 Task: Find connections with filter location Luton with filter topic #family with filter profile language French with filter current company Social Beat with filter school Apeejay School with filter industry Meat Products Manufacturing with filter service category Management Consulting with filter keywords title Server
Action: Mouse moved to (589, 87)
Screenshot: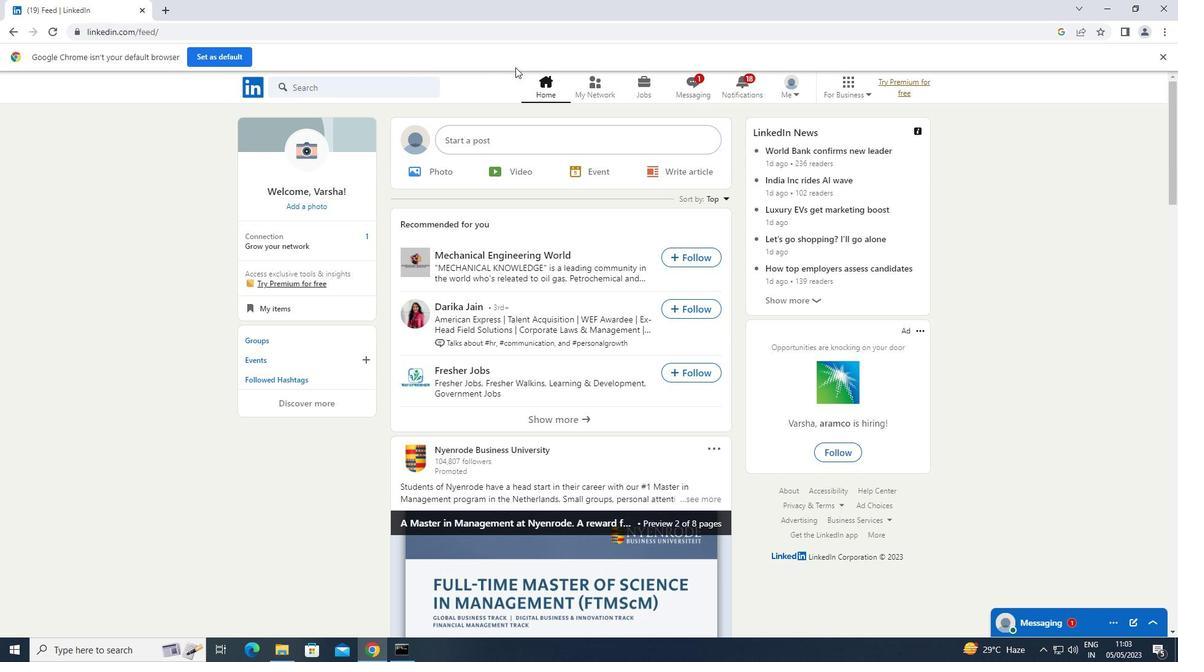 
Action: Mouse pressed left at (589, 87)
Screenshot: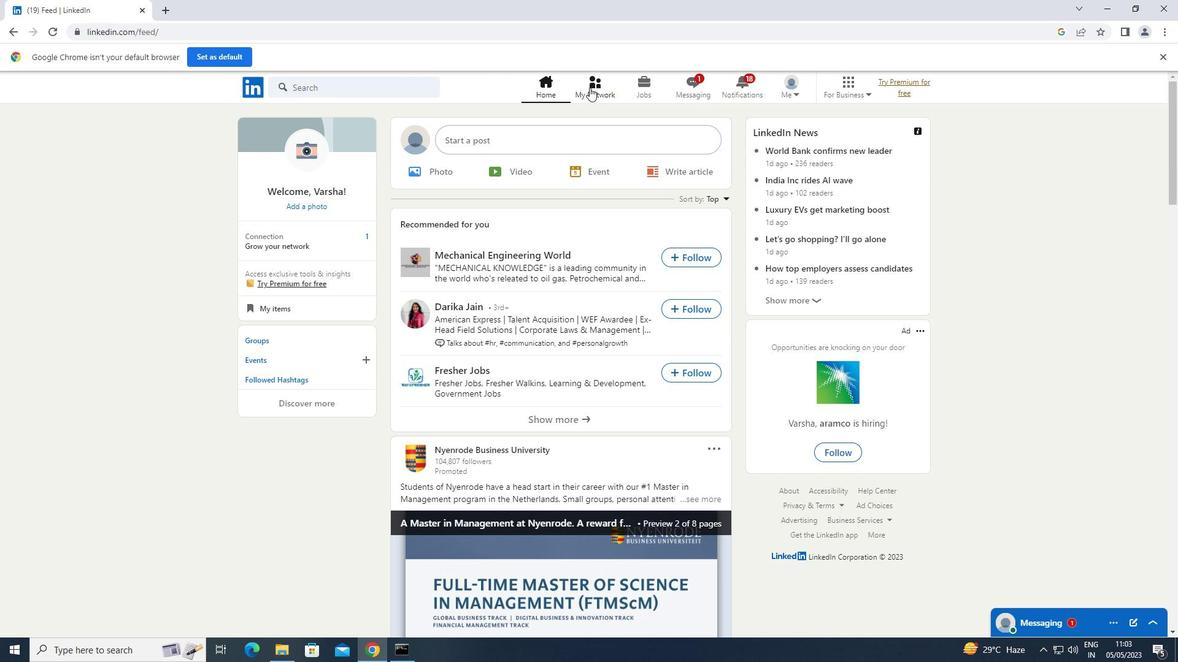 
Action: Mouse moved to (322, 152)
Screenshot: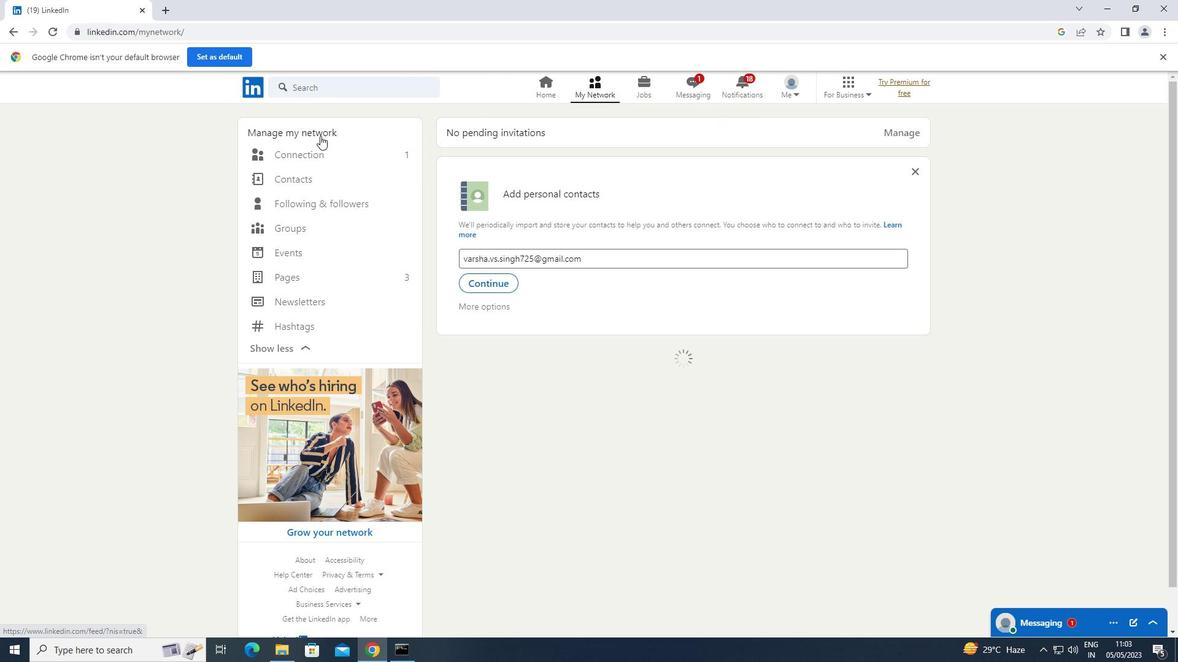 
Action: Mouse pressed left at (322, 152)
Screenshot: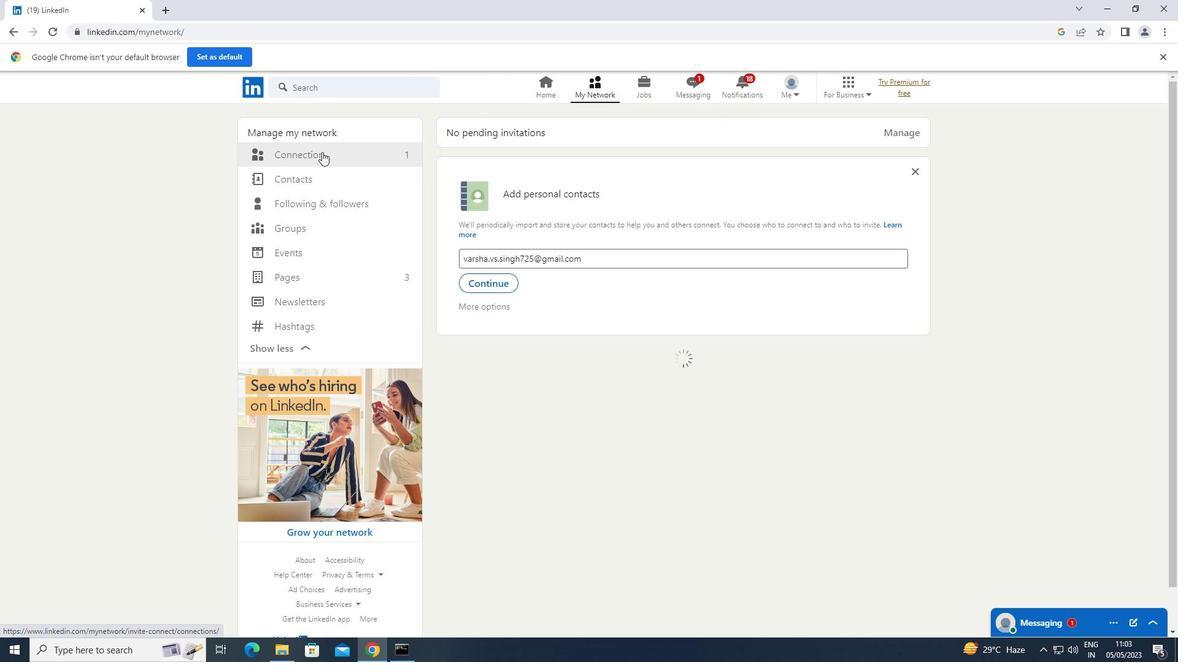 
Action: Mouse moved to (657, 152)
Screenshot: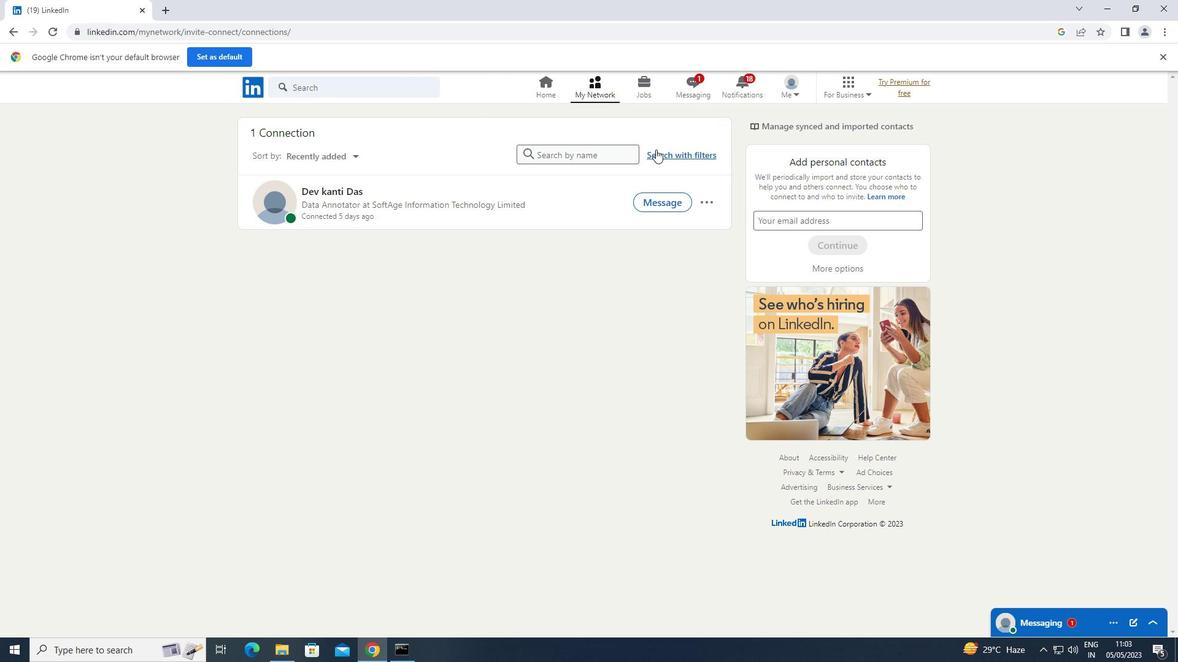 
Action: Mouse pressed left at (657, 152)
Screenshot: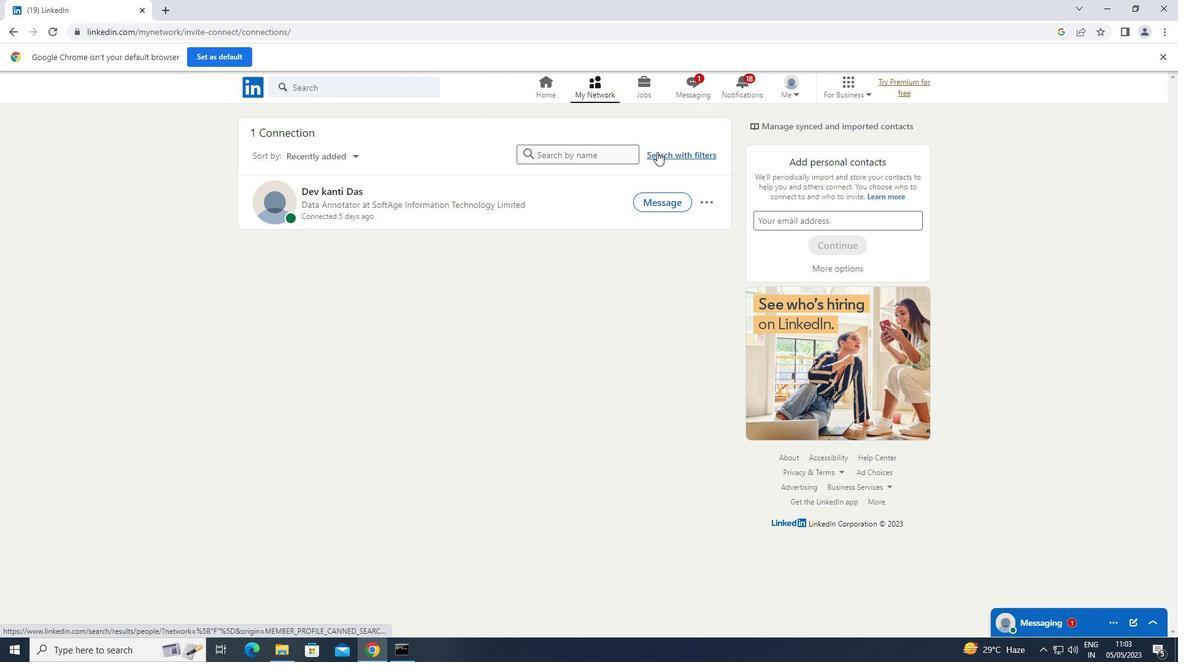 
Action: Mouse moved to (631, 122)
Screenshot: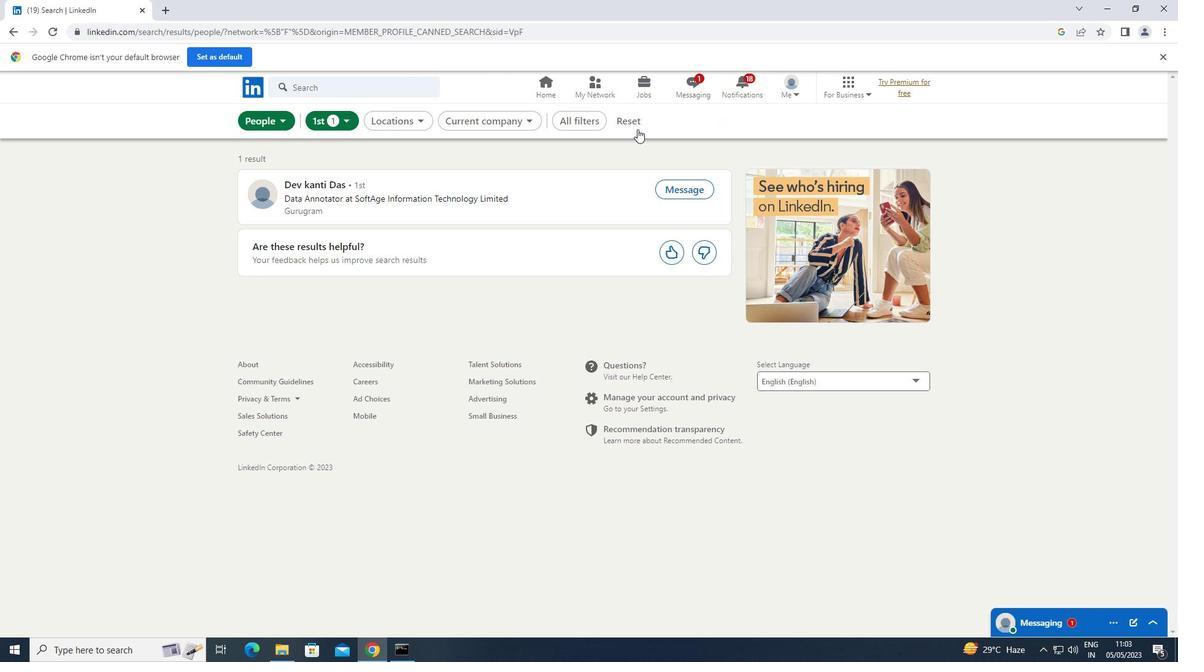 
Action: Mouse pressed left at (631, 122)
Screenshot: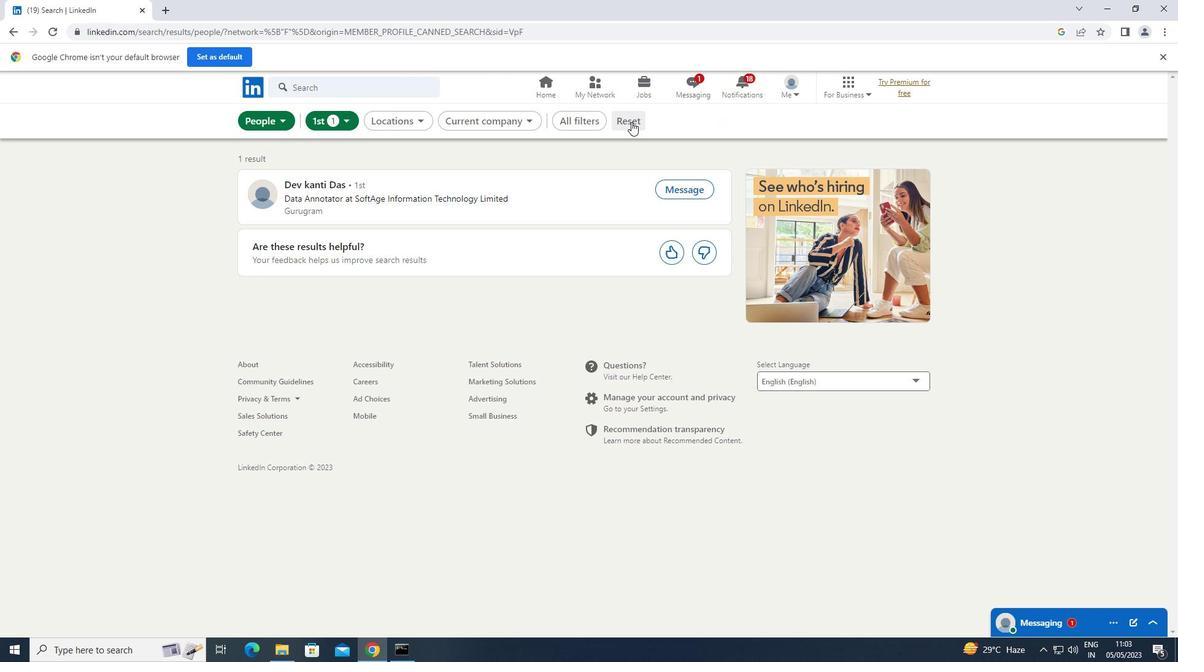 
Action: Mouse moved to (619, 124)
Screenshot: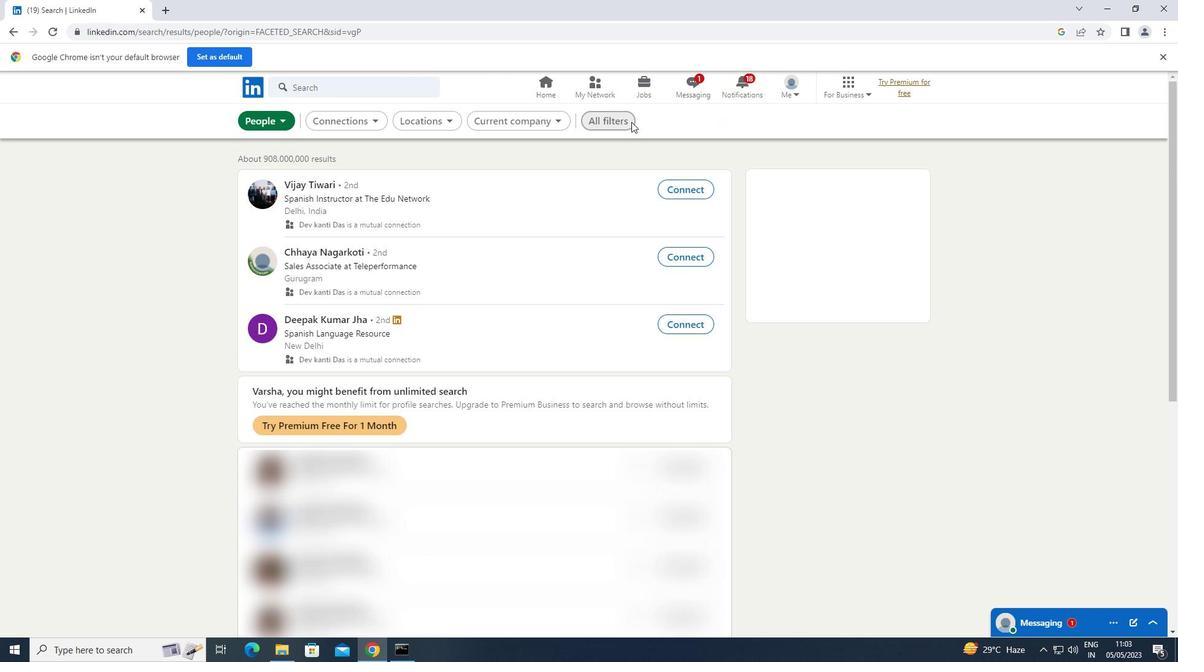 
Action: Mouse pressed left at (619, 124)
Screenshot: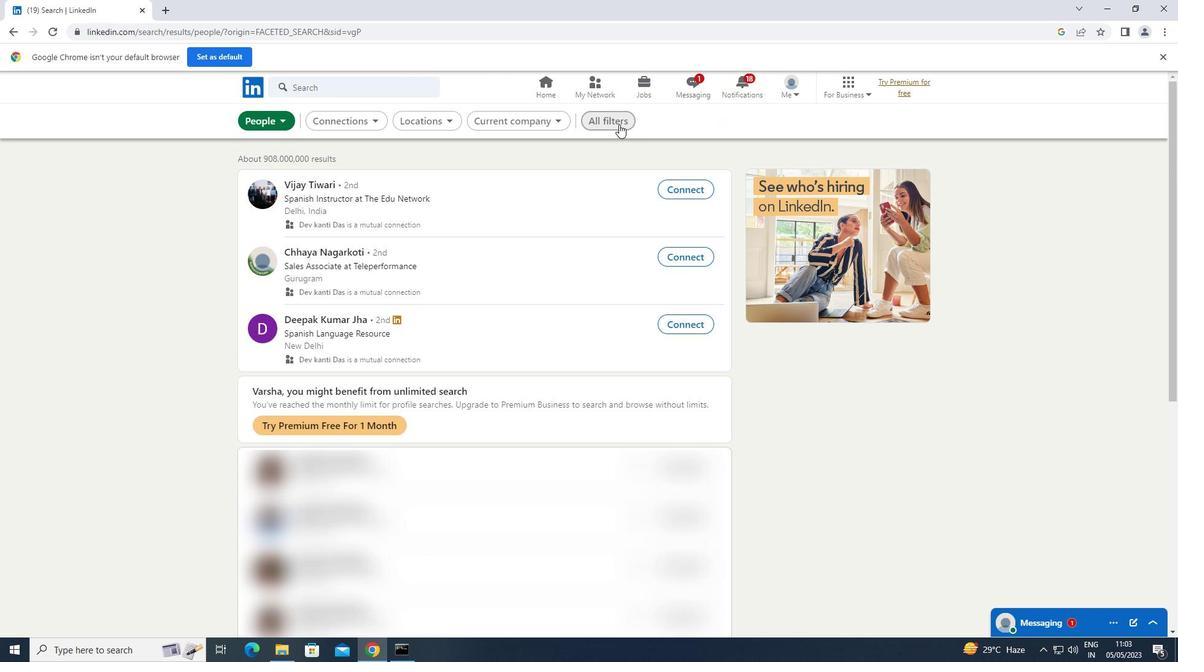 
Action: Mouse moved to (1012, 255)
Screenshot: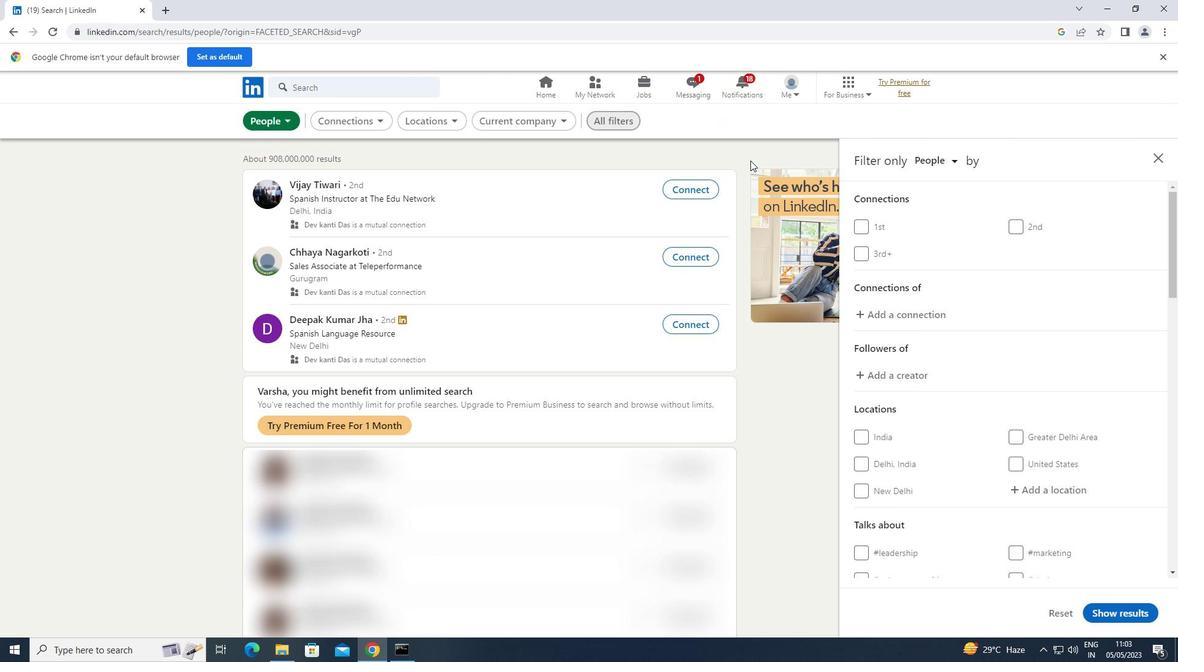 
Action: Mouse scrolled (1012, 255) with delta (0, 0)
Screenshot: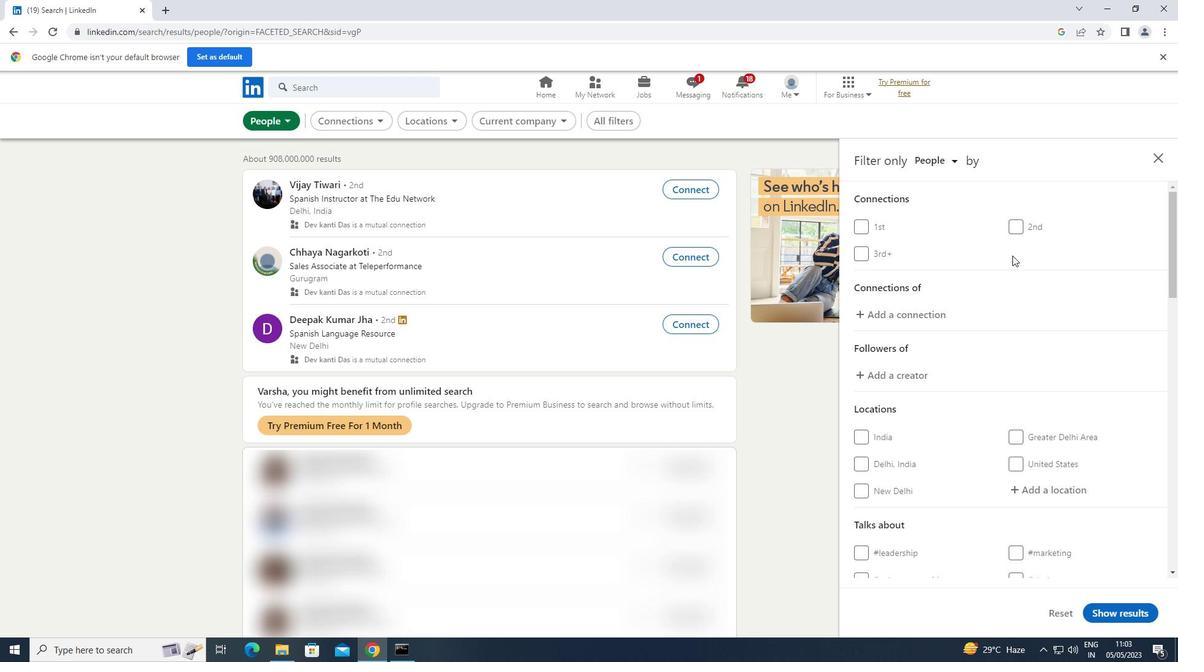 
Action: Mouse scrolled (1012, 255) with delta (0, 0)
Screenshot: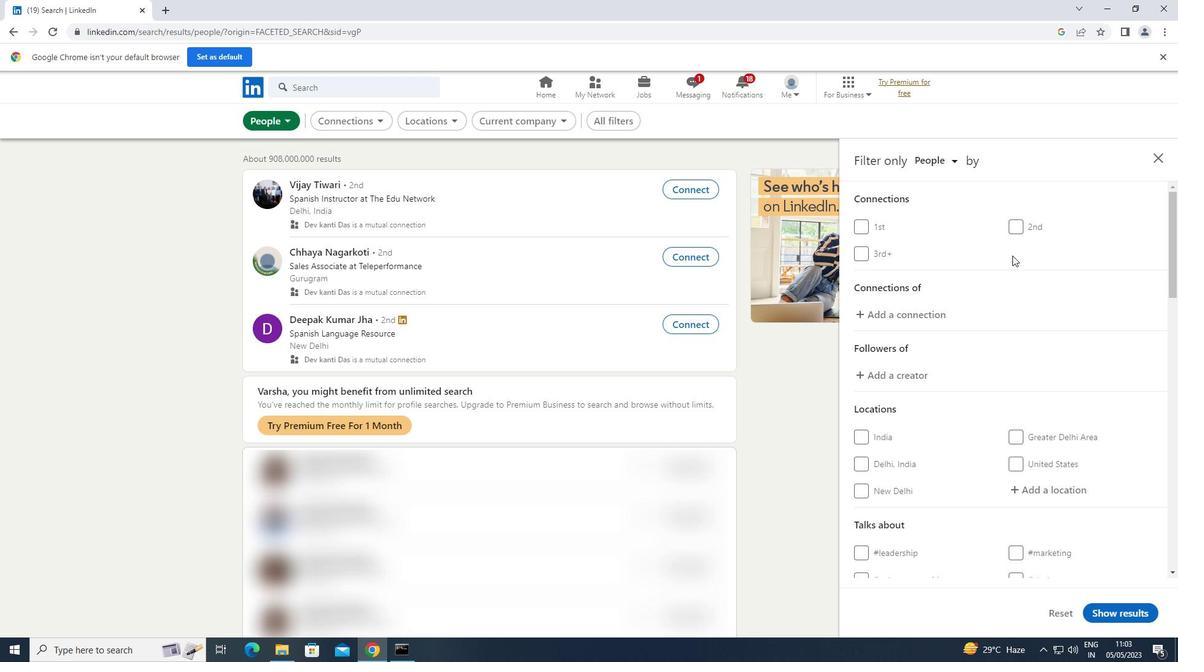
Action: Mouse moved to (1036, 365)
Screenshot: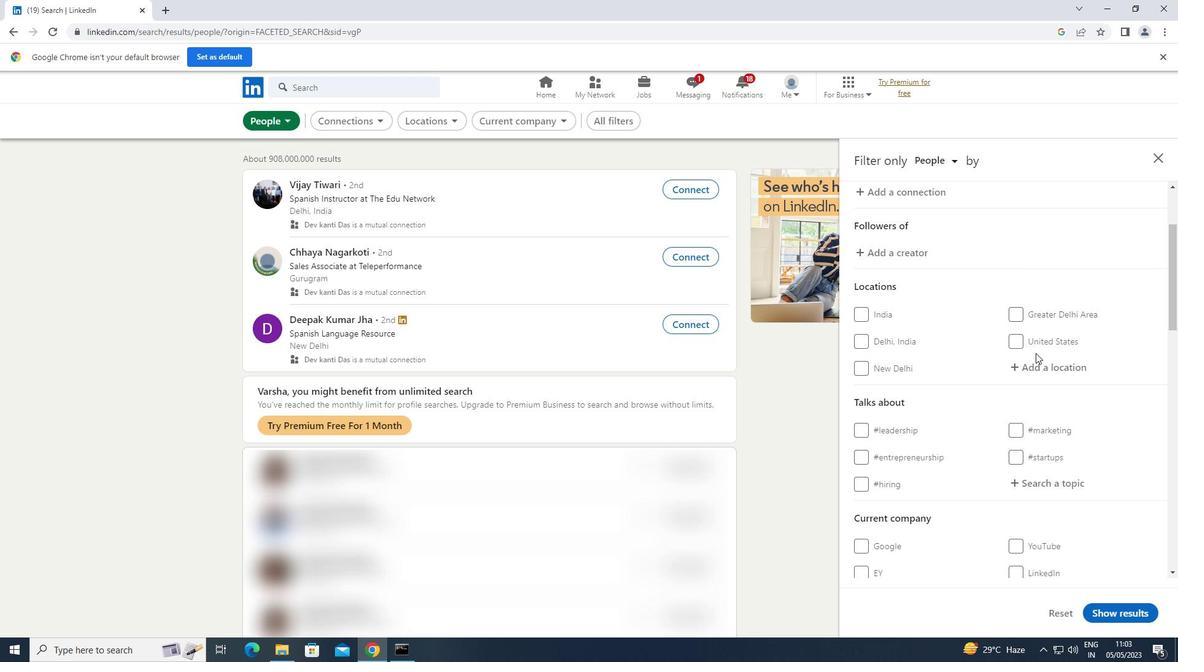 
Action: Mouse pressed left at (1036, 365)
Screenshot: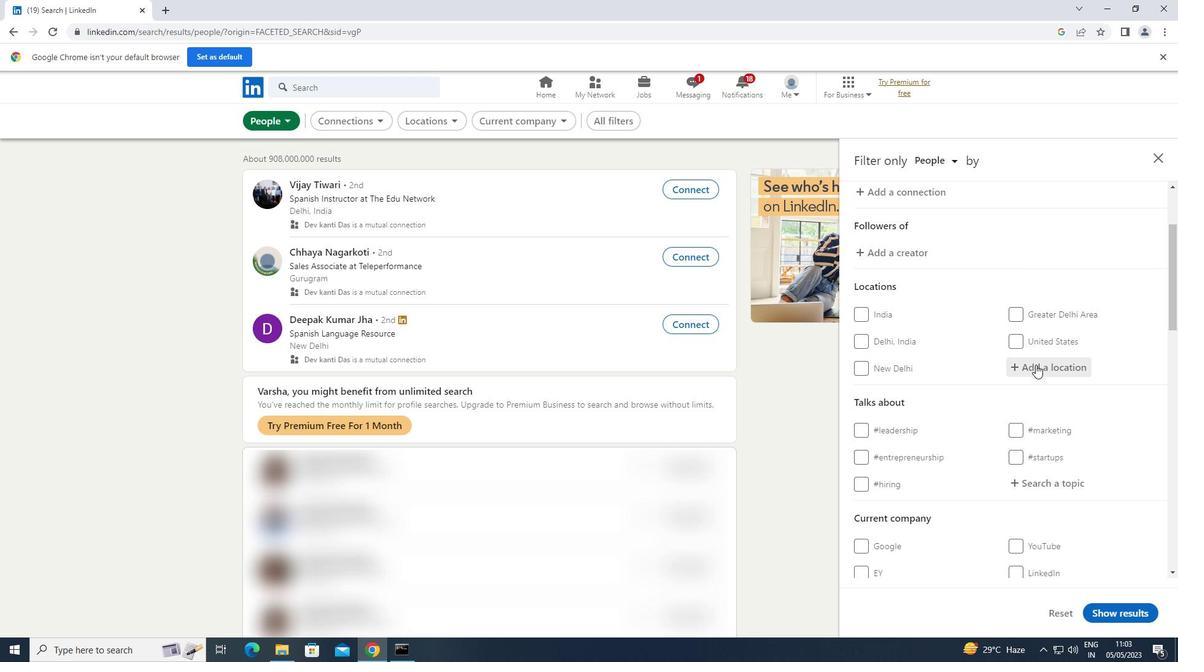 
Action: Key pressed <Key.shift>LUTON
Screenshot: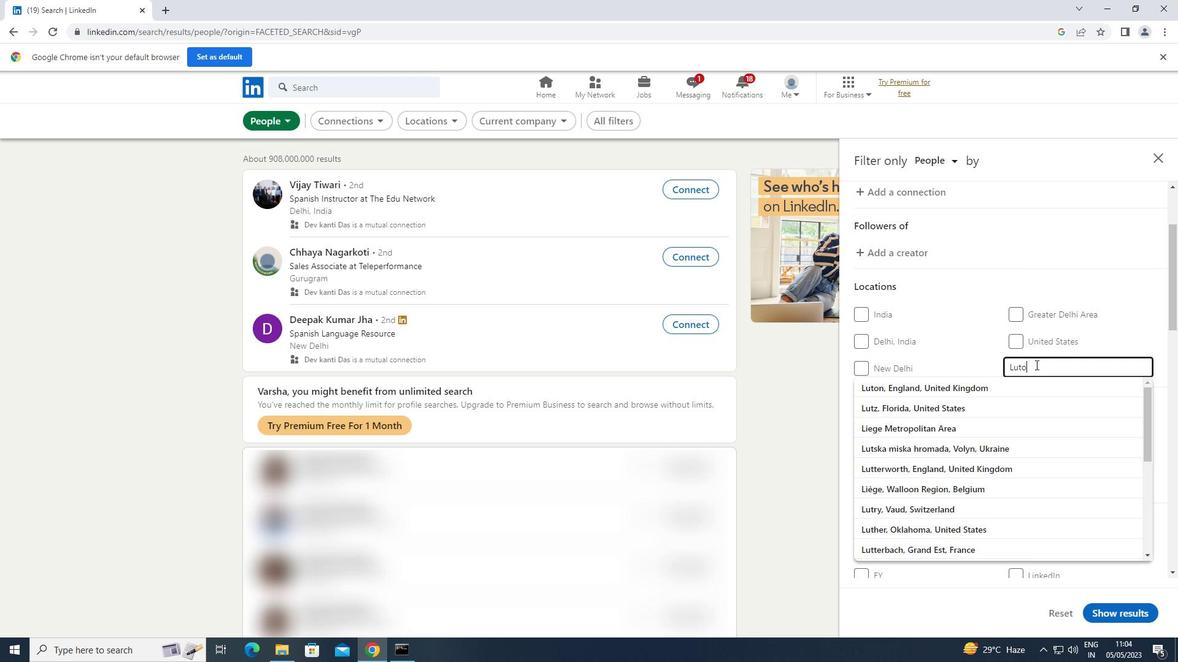 
Action: Mouse moved to (1029, 487)
Screenshot: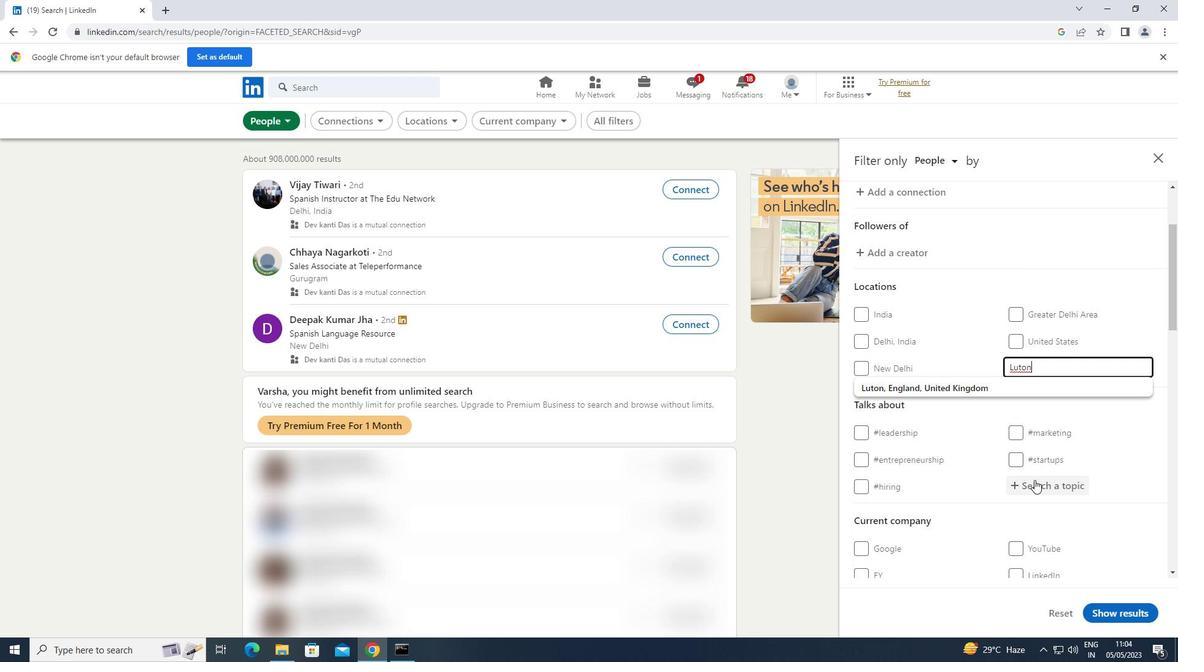 
Action: Mouse pressed left at (1029, 487)
Screenshot: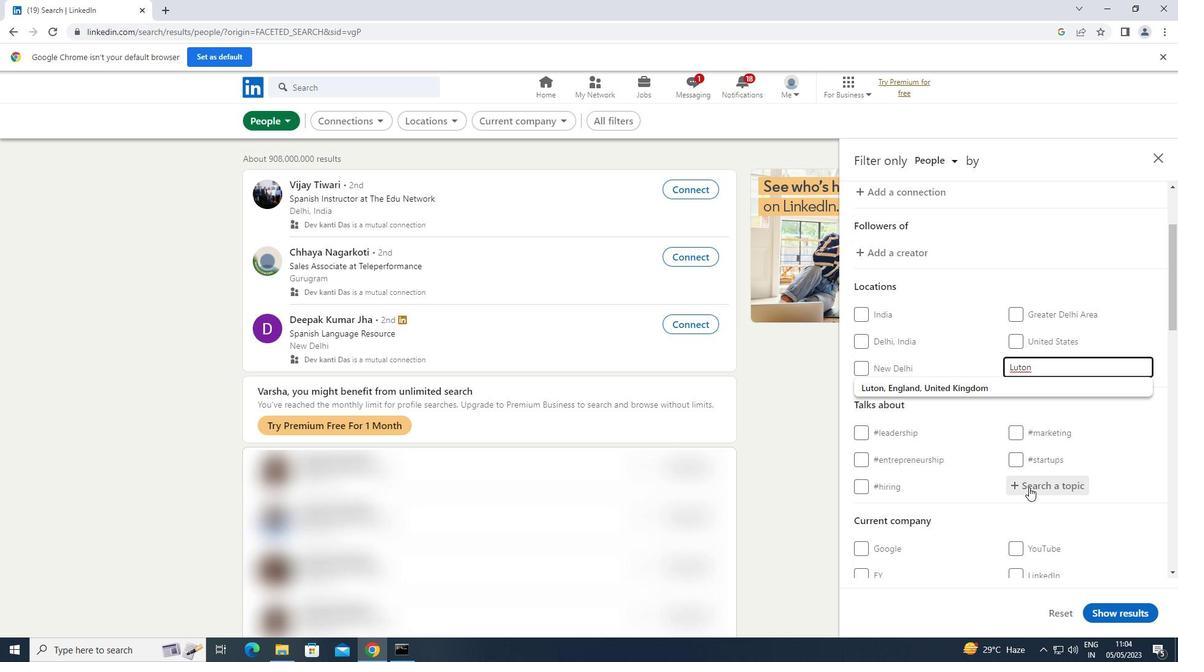 
Action: Key pressed FAMILY
Screenshot: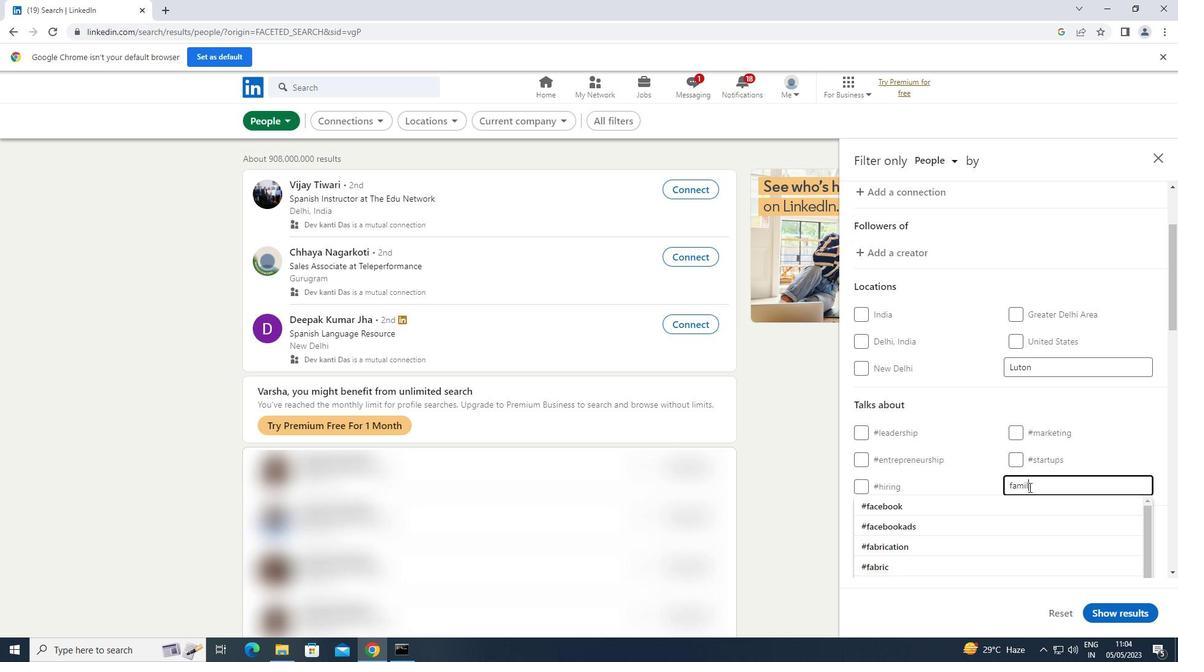 
Action: Mouse moved to (928, 503)
Screenshot: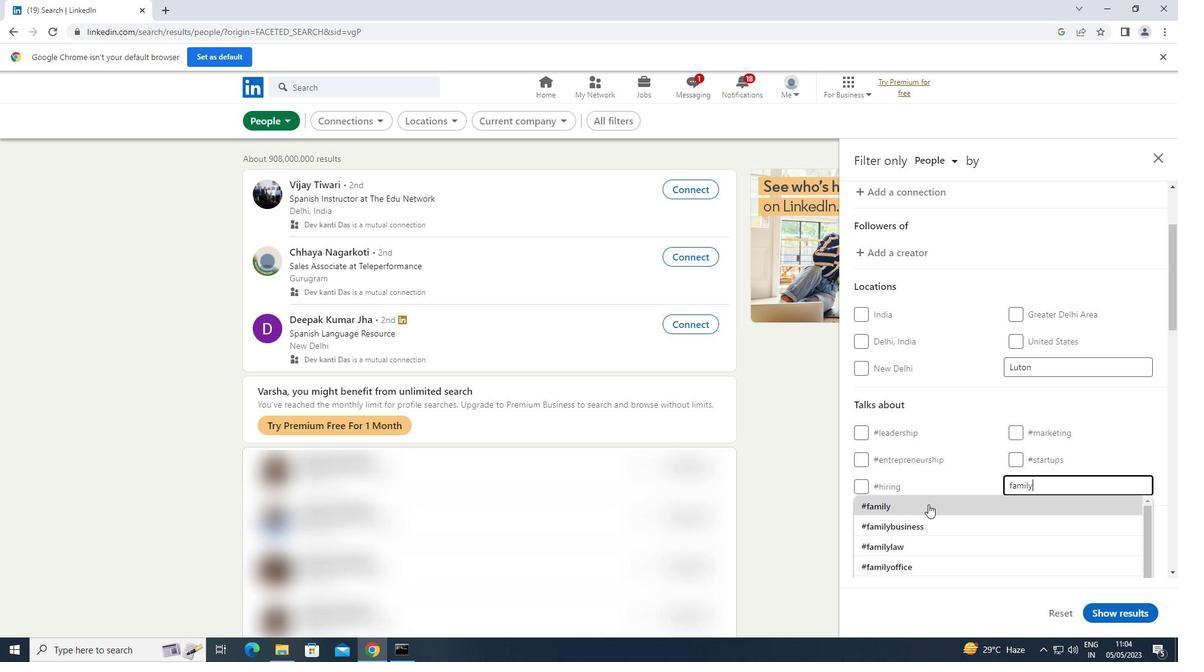 
Action: Mouse pressed left at (928, 503)
Screenshot: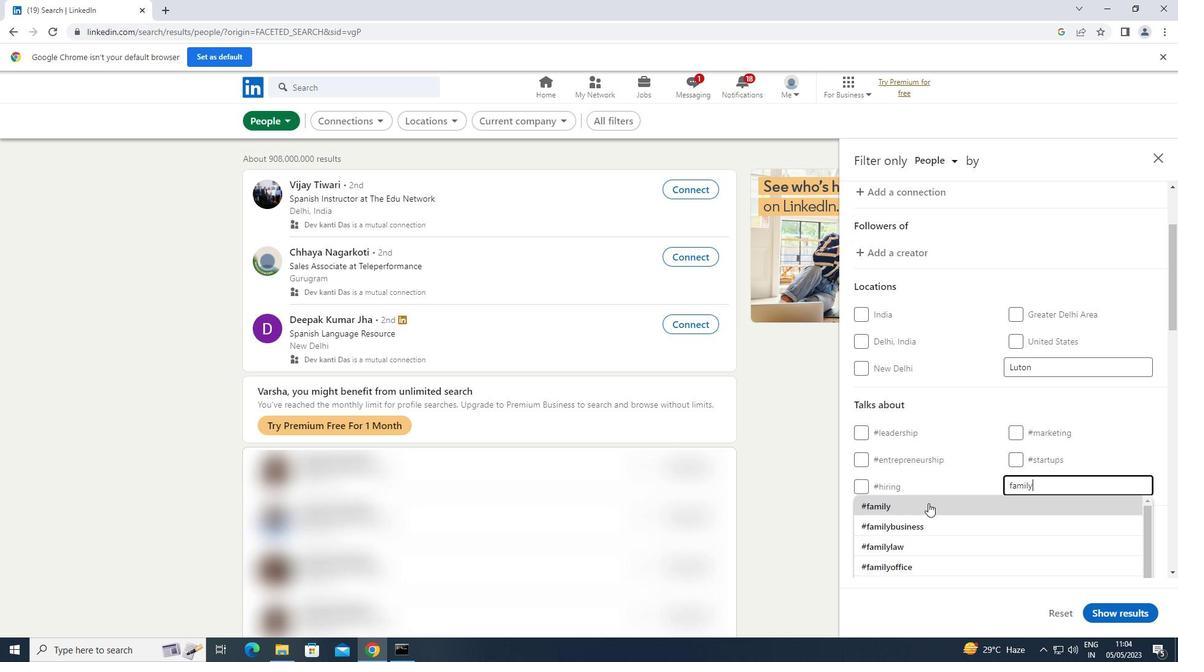
Action: Mouse moved to (931, 501)
Screenshot: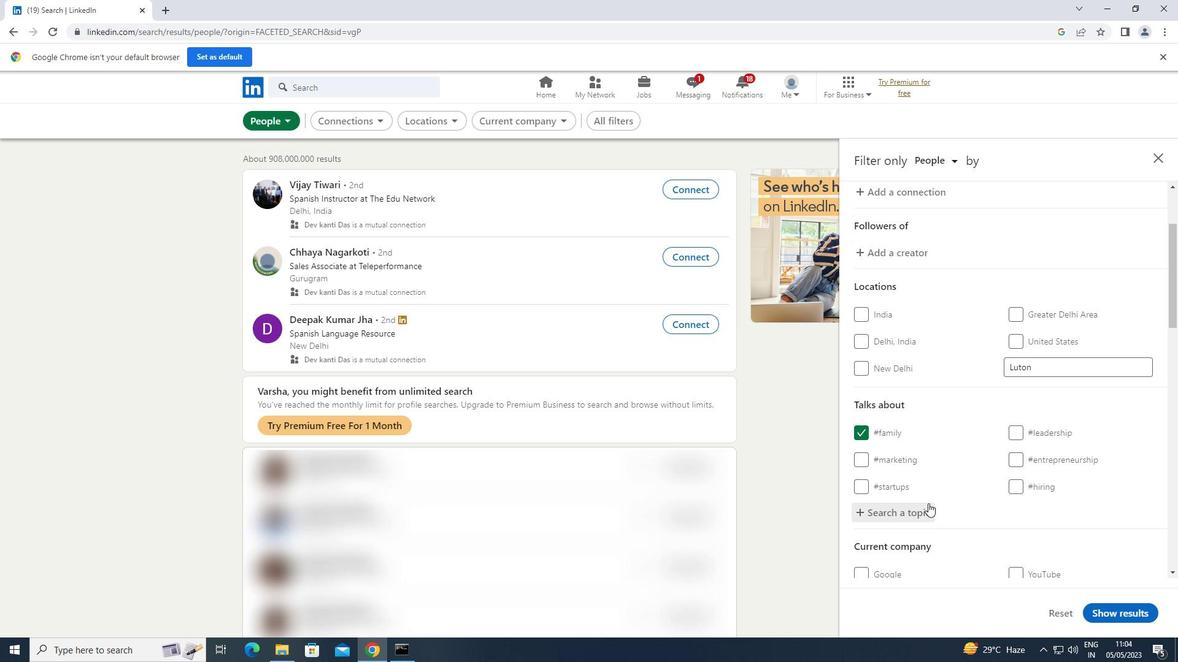 
Action: Mouse scrolled (931, 500) with delta (0, 0)
Screenshot: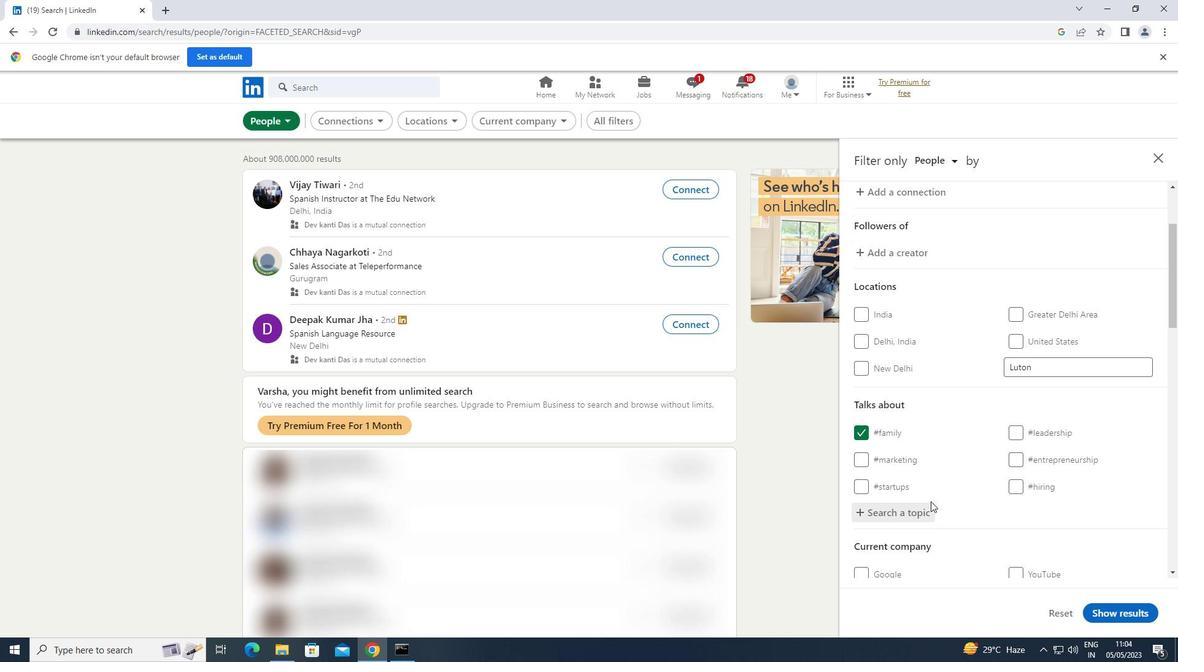 
Action: Mouse scrolled (931, 500) with delta (0, 0)
Screenshot: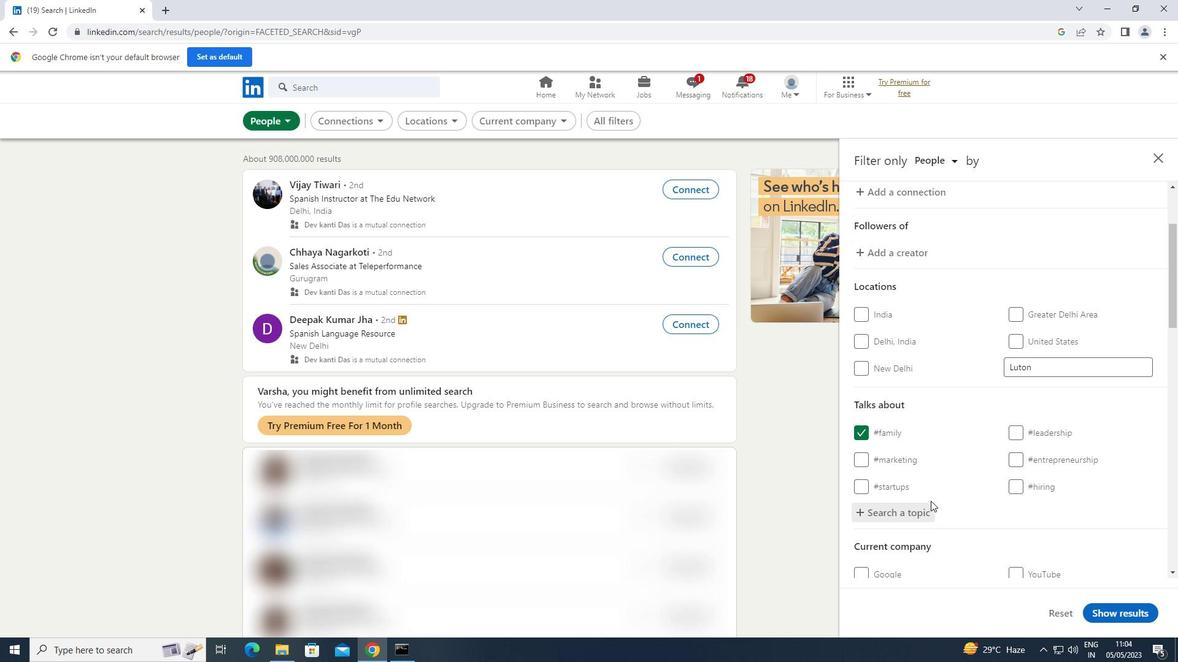 
Action: Mouse scrolled (931, 500) with delta (0, 0)
Screenshot: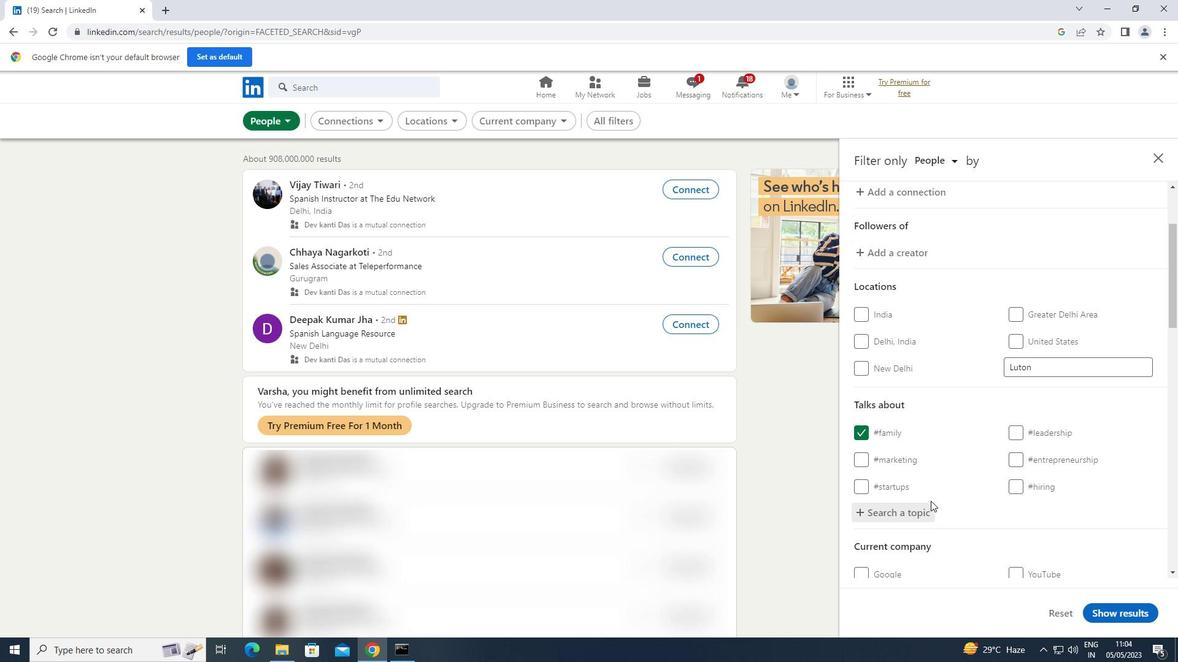 
Action: Mouse scrolled (931, 500) with delta (0, 0)
Screenshot: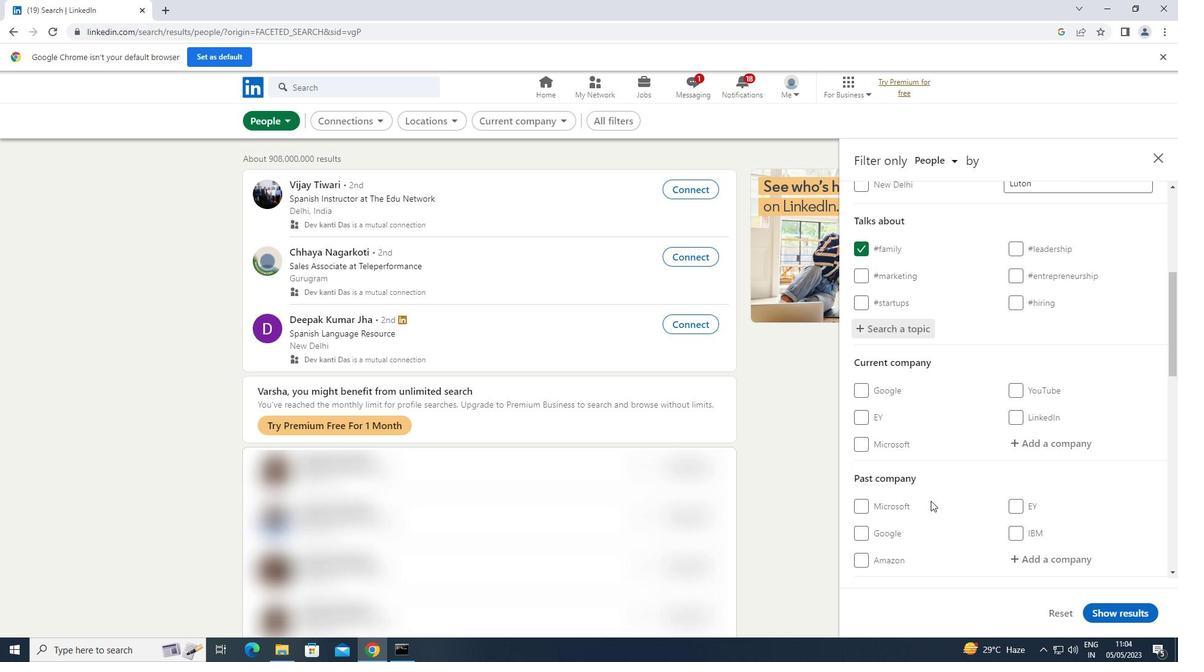 
Action: Mouse scrolled (931, 500) with delta (0, 0)
Screenshot: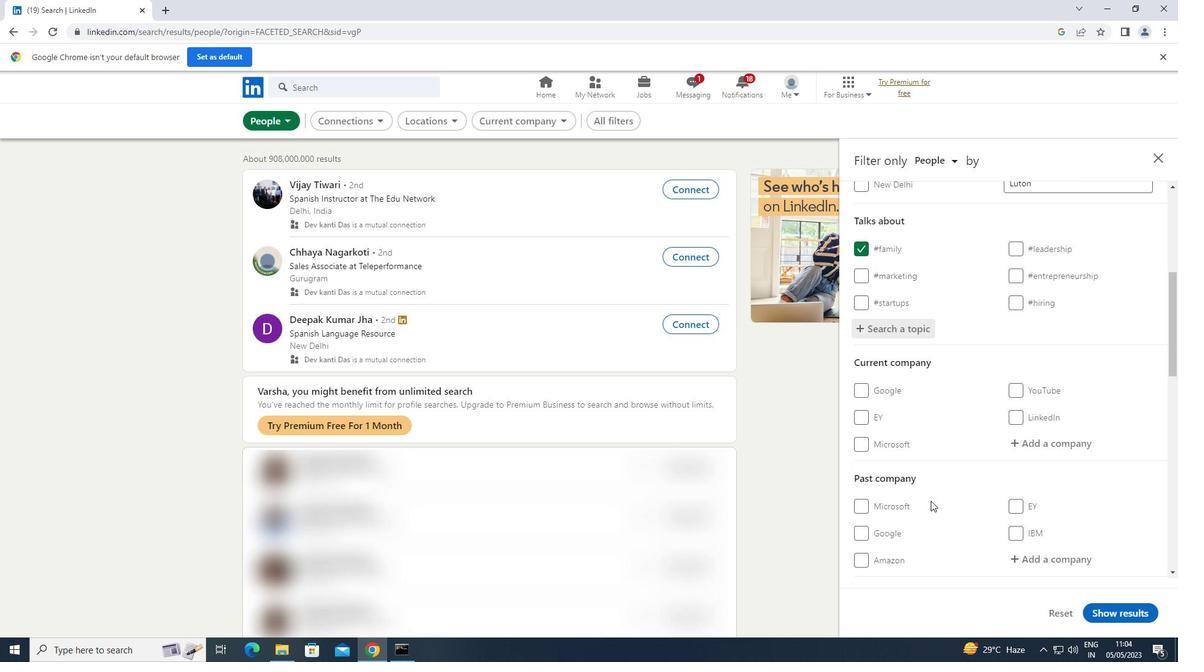 
Action: Mouse scrolled (931, 500) with delta (0, 0)
Screenshot: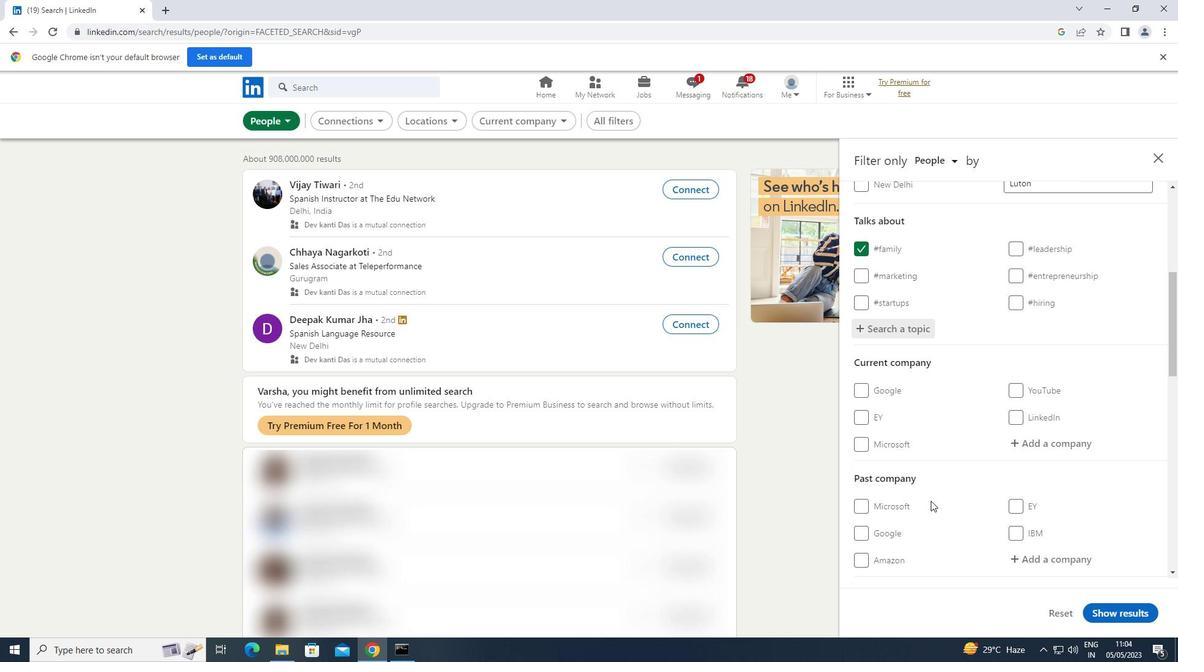 
Action: Mouse scrolled (931, 500) with delta (0, 0)
Screenshot: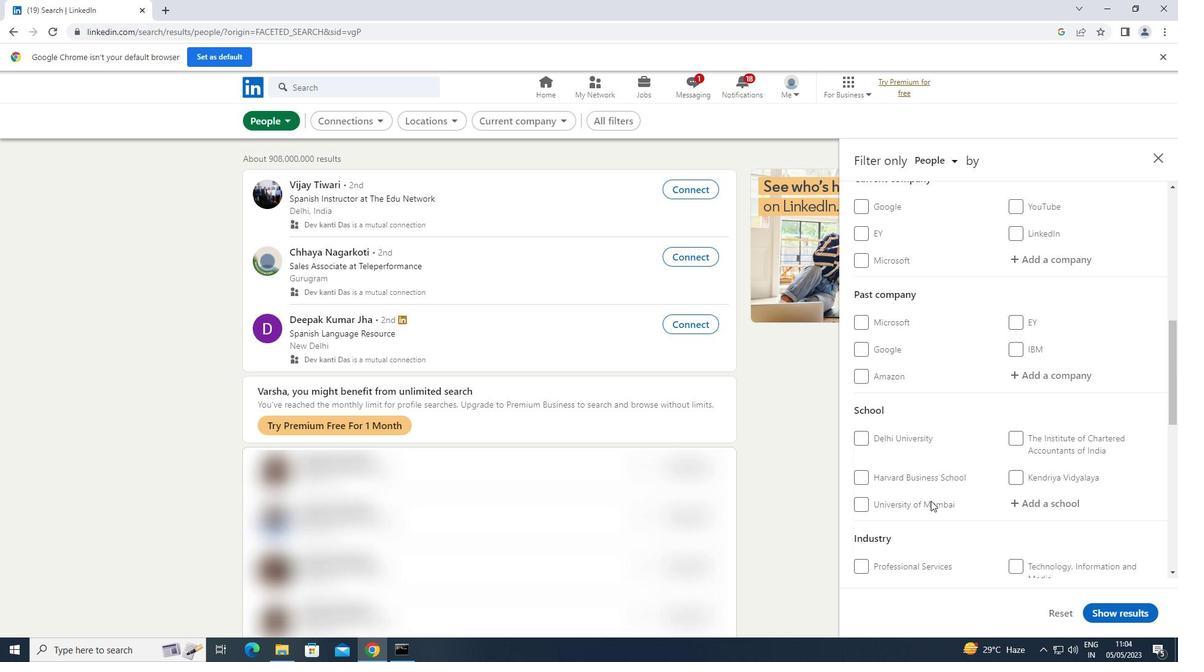
Action: Mouse scrolled (931, 500) with delta (0, 0)
Screenshot: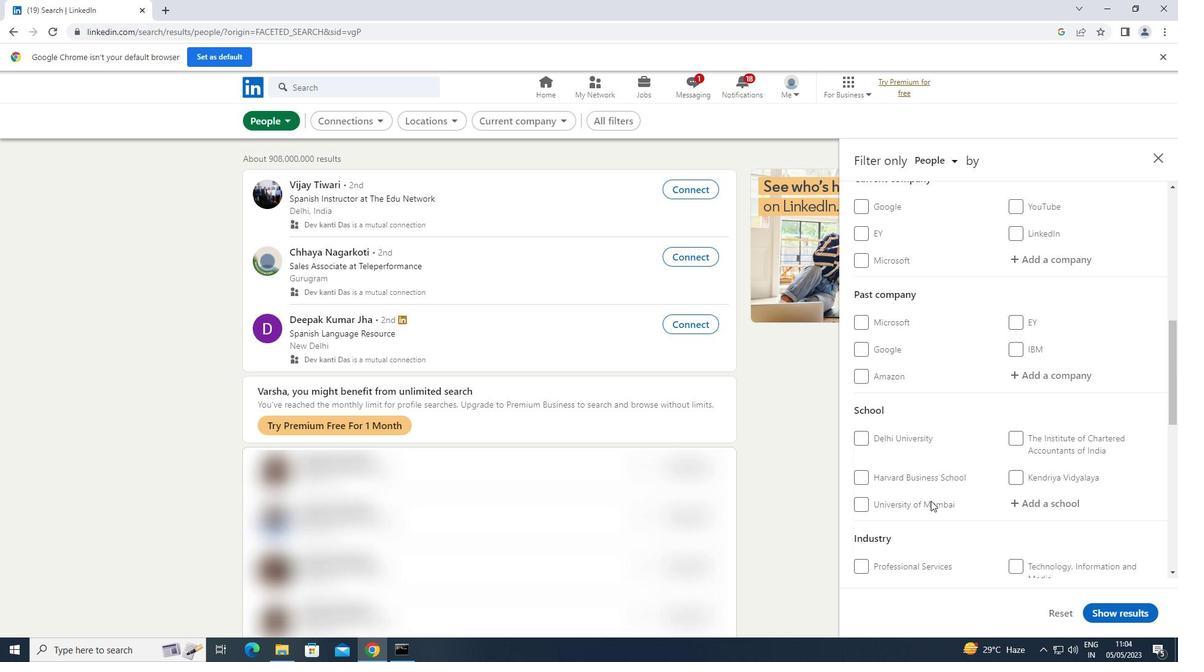 
Action: Mouse scrolled (931, 500) with delta (0, 0)
Screenshot: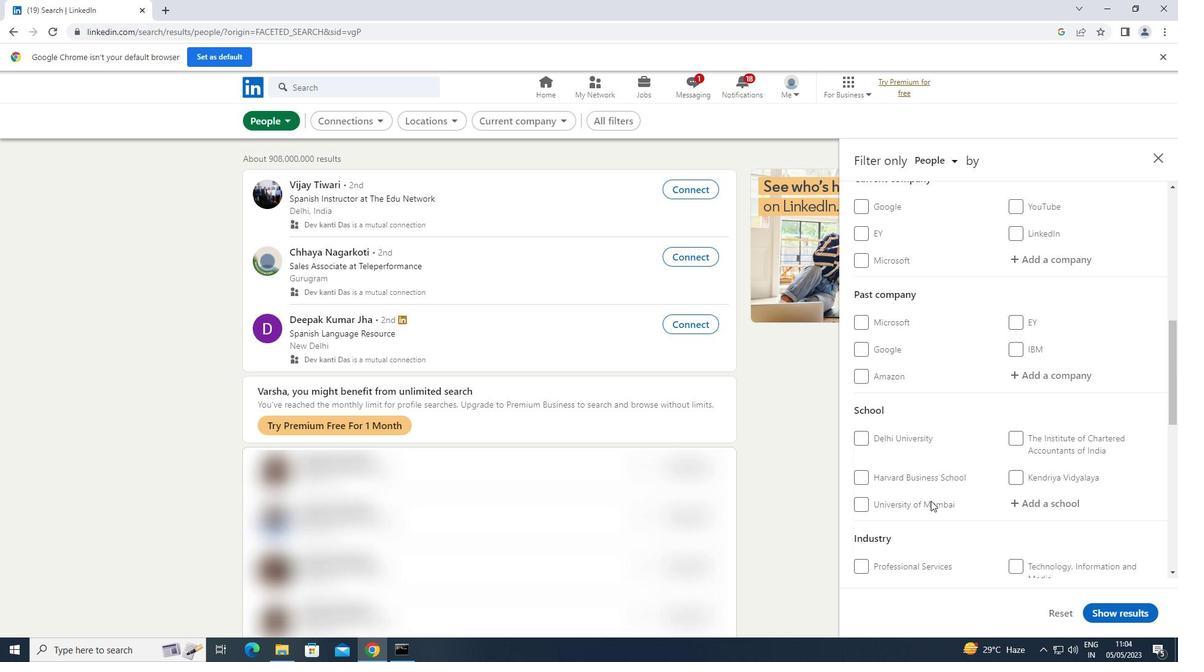 
Action: Mouse scrolled (931, 500) with delta (0, 0)
Screenshot: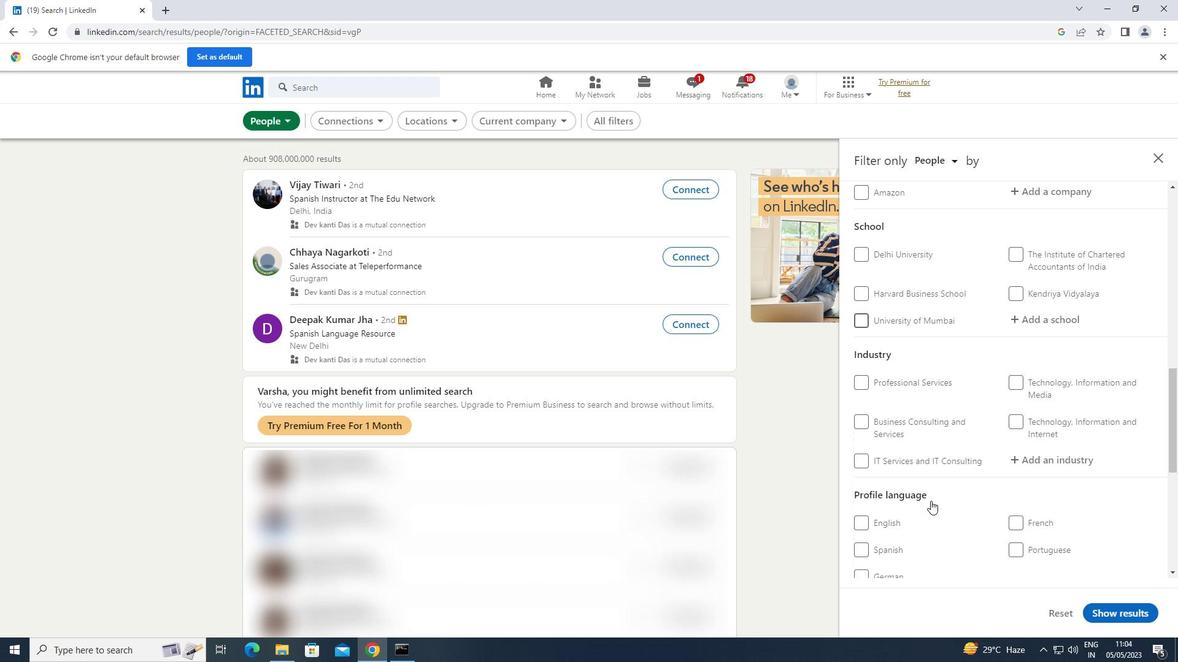 
Action: Mouse scrolled (931, 500) with delta (0, 0)
Screenshot: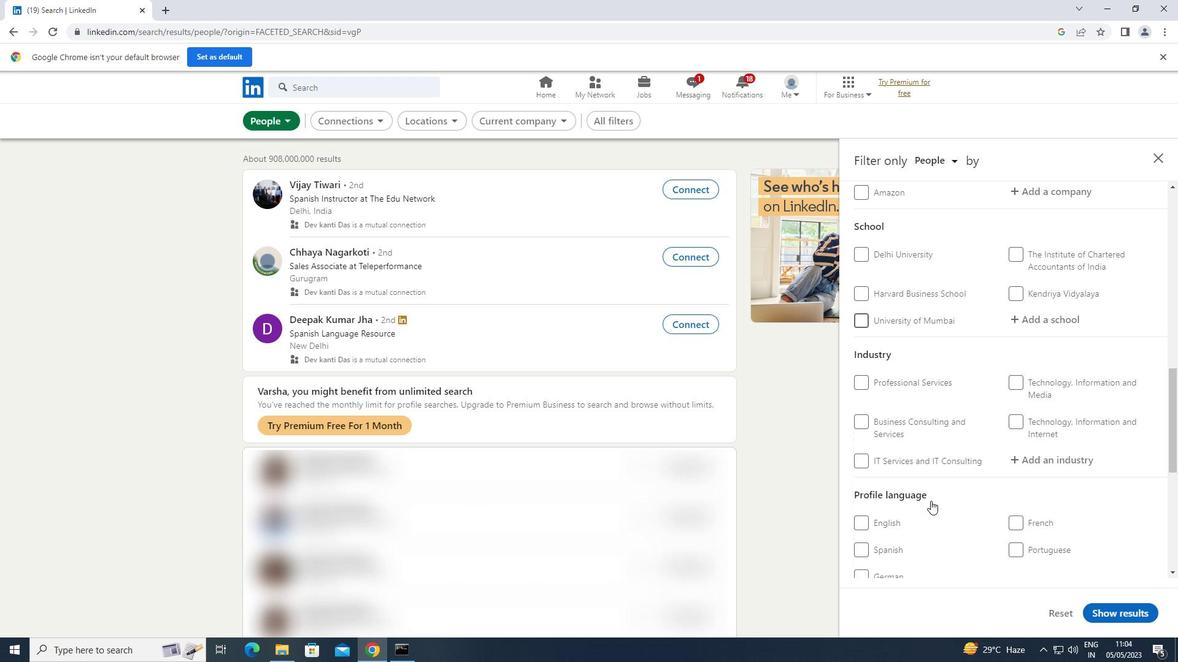 
Action: Mouse moved to (1017, 398)
Screenshot: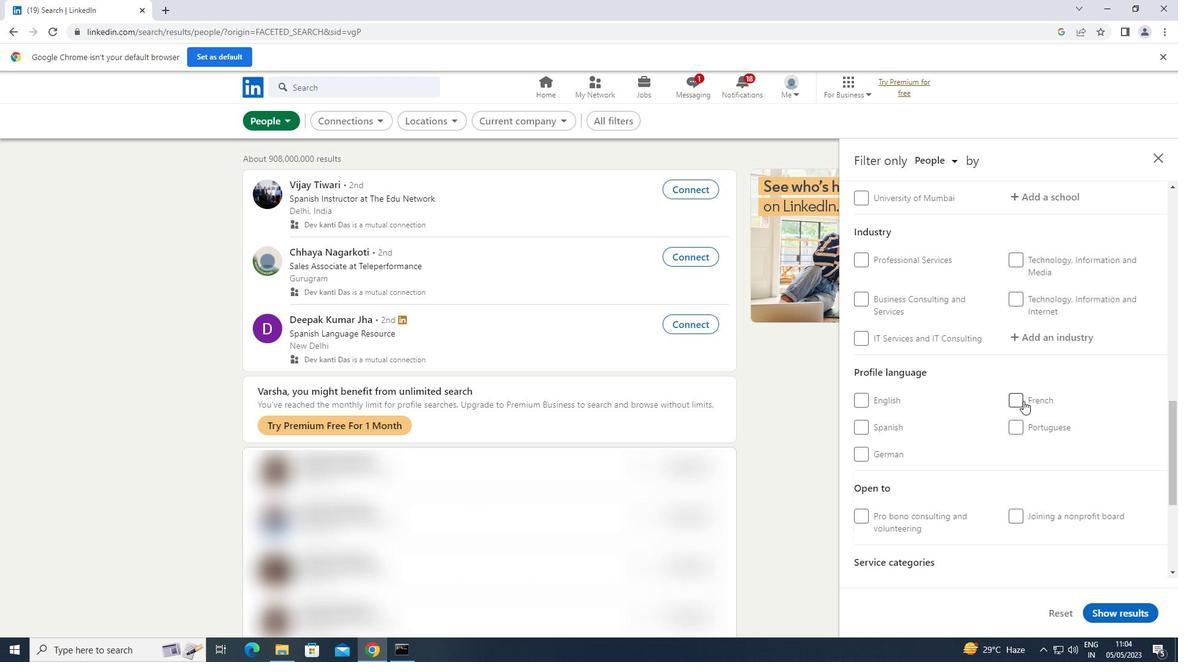 
Action: Mouse pressed left at (1017, 398)
Screenshot: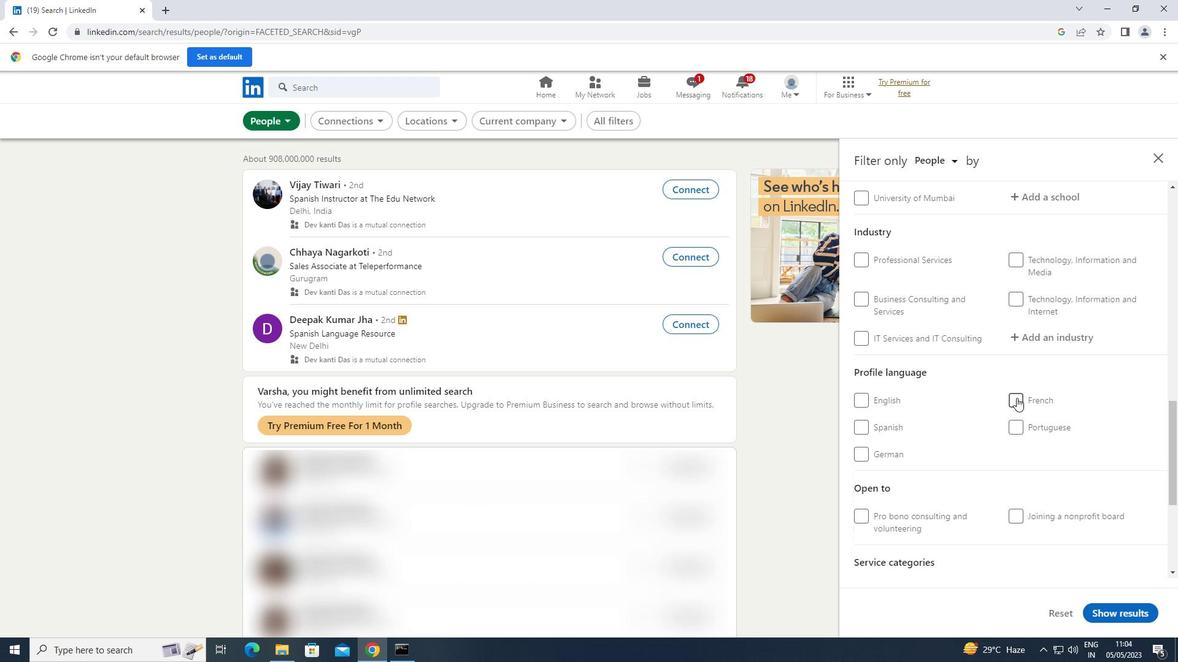 
Action: Mouse scrolled (1017, 398) with delta (0, 0)
Screenshot: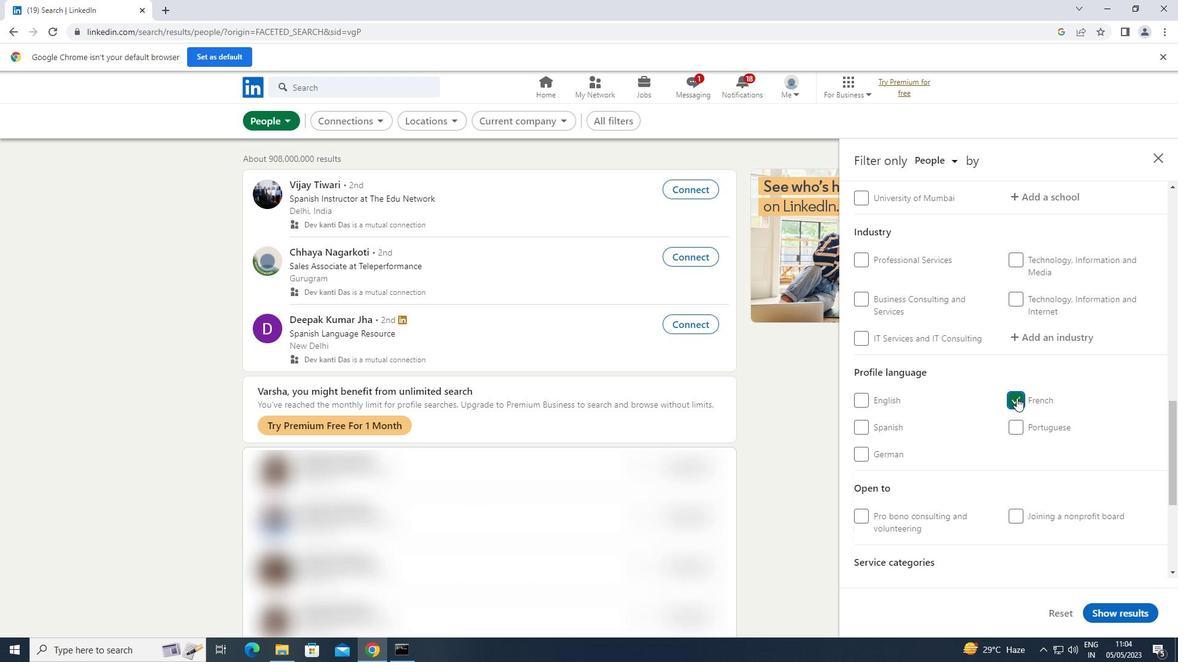 
Action: Mouse scrolled (1017, 398) with delta (0, 0)
Screenshot: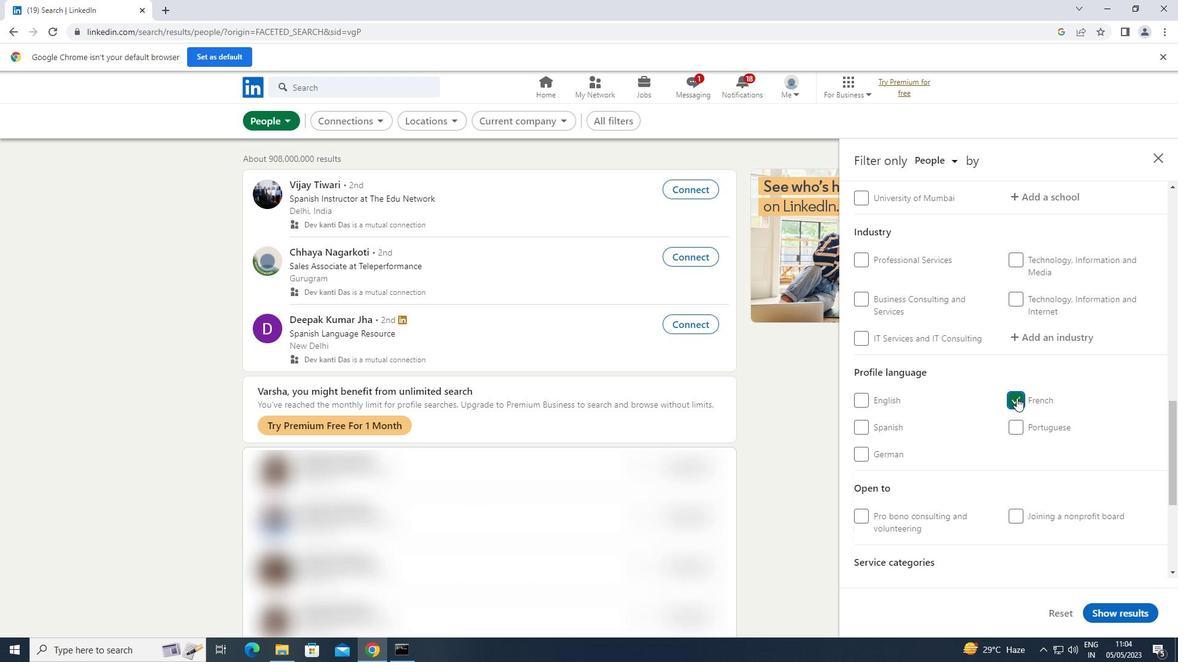 
Action: Mouse scrolled (1017, 398) with delta (0, 0)
Screenshot: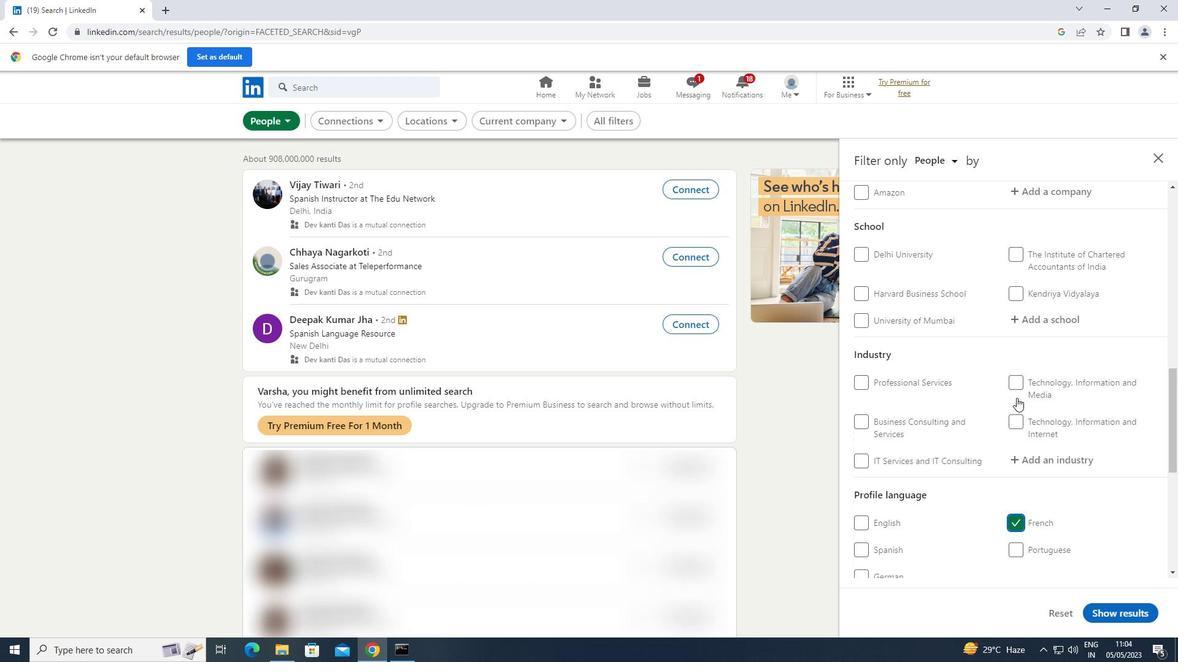 
Action: Mouse scrolled (1017, 398) with delta (0, 0)
Screenshot: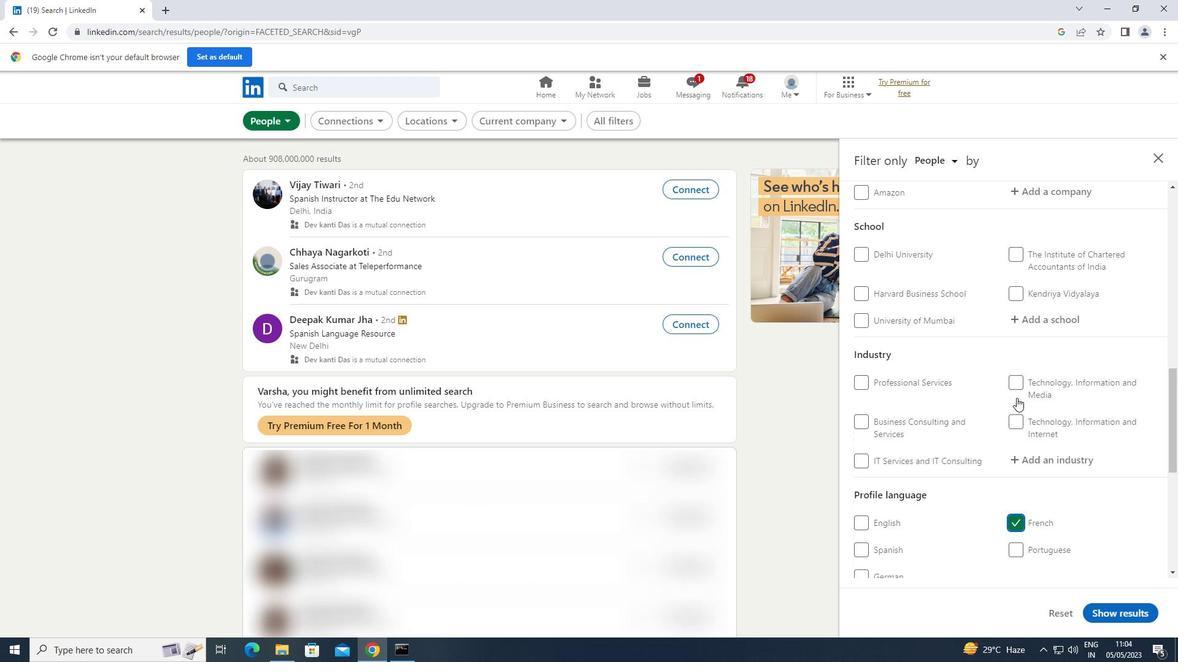 
Action: Mouse scrolled (1017, 398) with delta (0, 0)
Screenshot: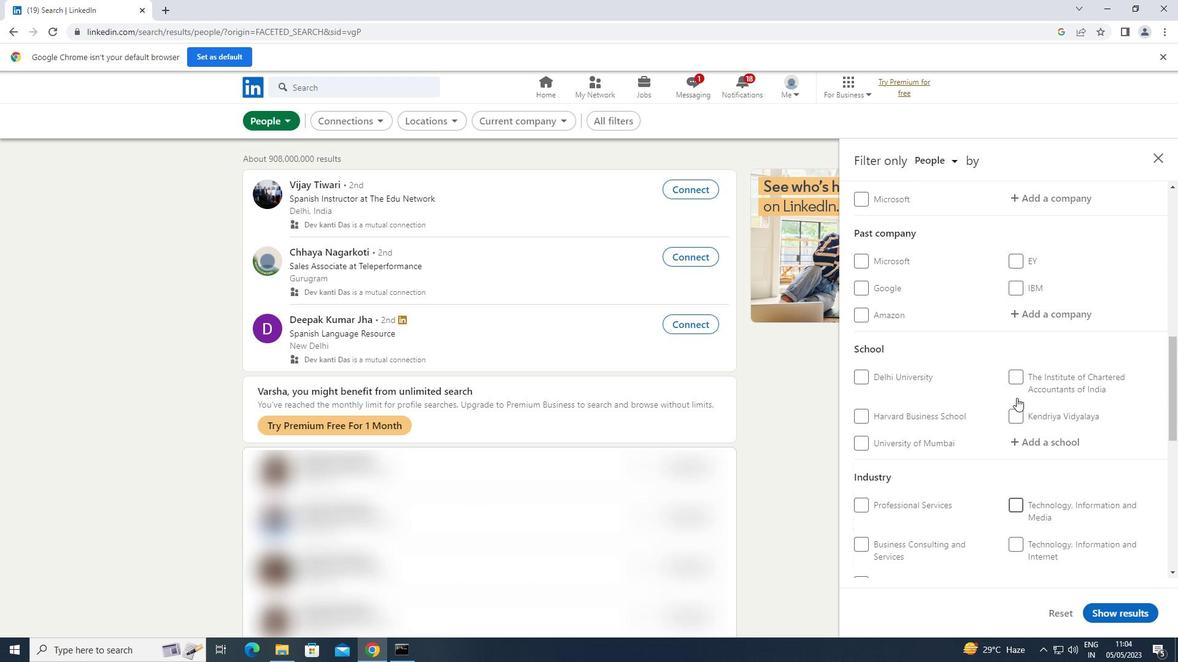 
Action: Mouse scrolled (1017, 398) with delta (0, 0)
Screenshot: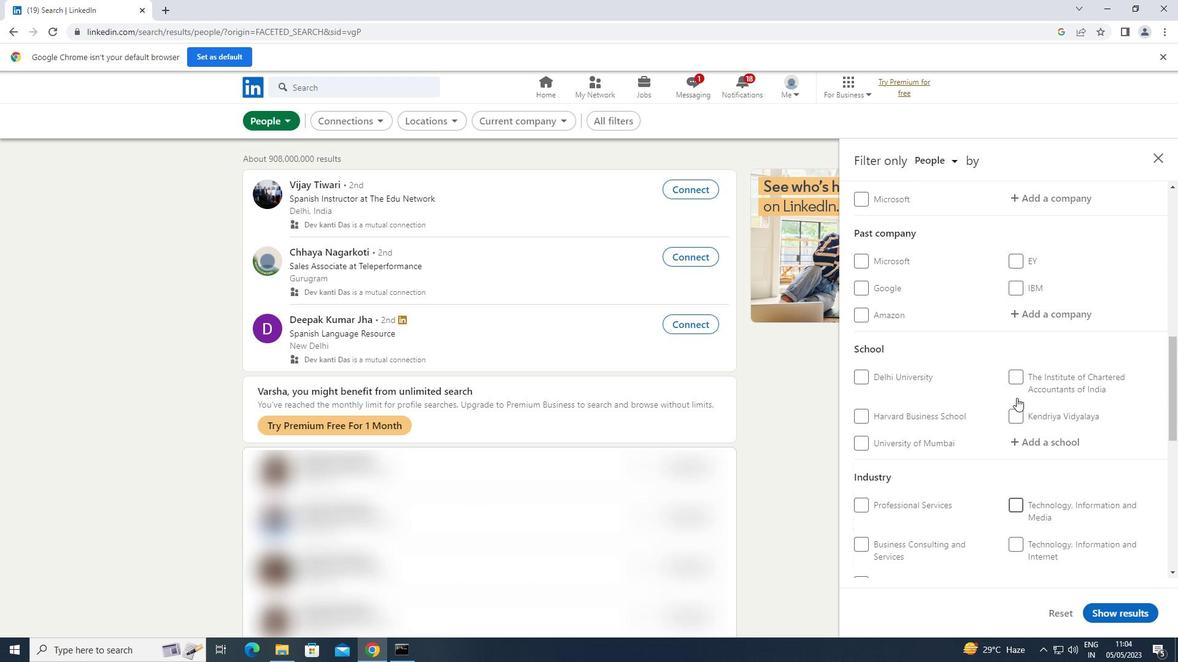 
Action: Mouse scrolled (1017, 398) with delta (0, 0)
Screenshot: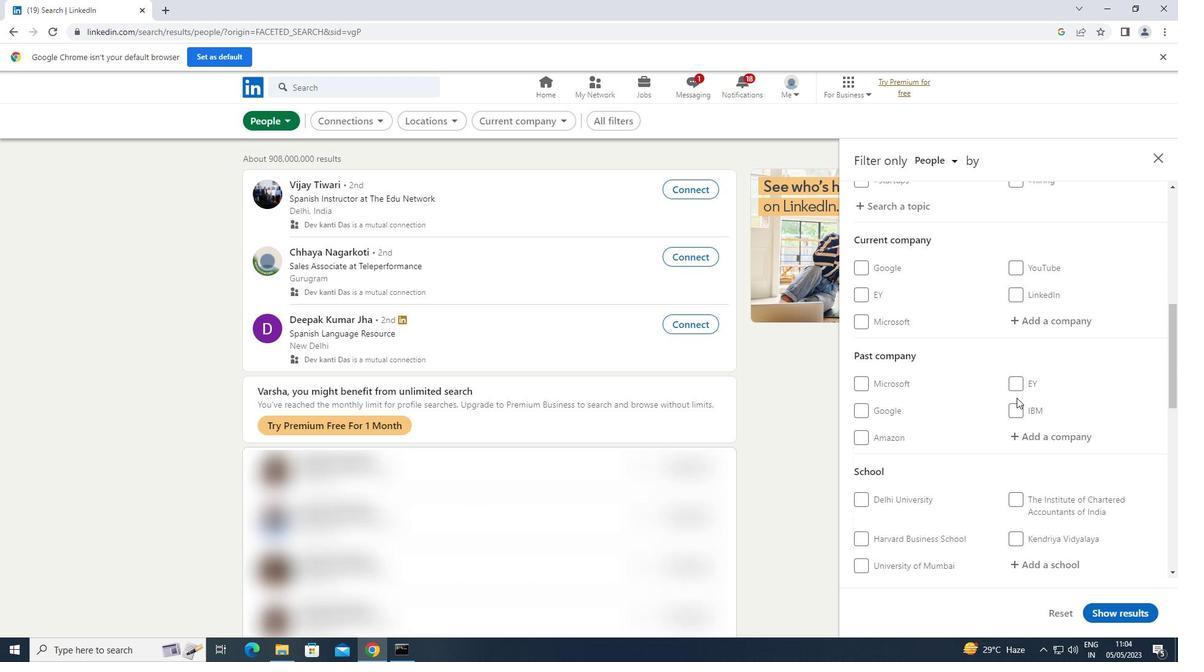 
Action: Mouse moved to (1021, 384)
Screenshot: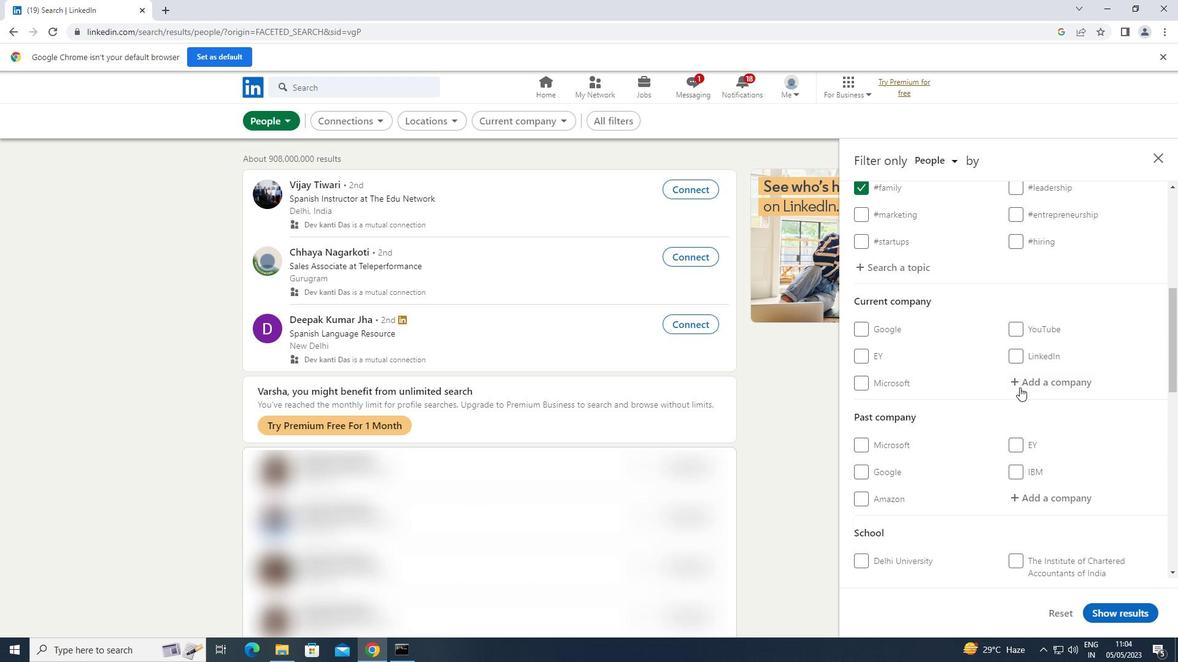 
Action: Mouse pressed left at (1021, 384)
Screenshot: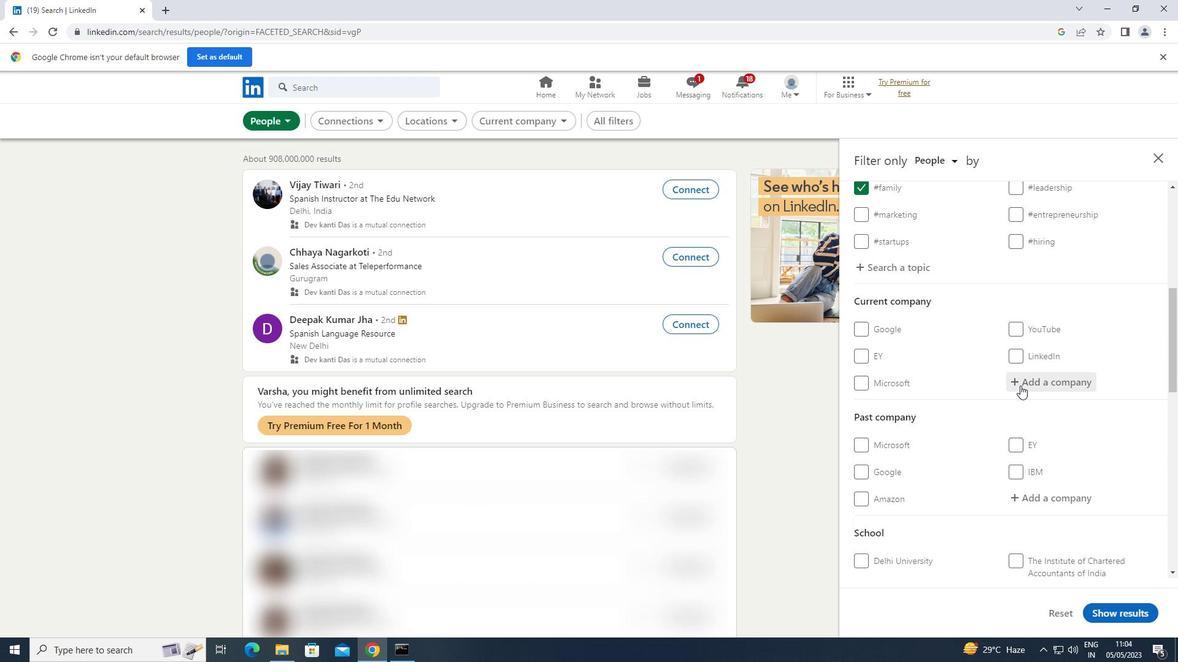 
Action: Key pressed <Key.shift>SOCIAL
Screenshot: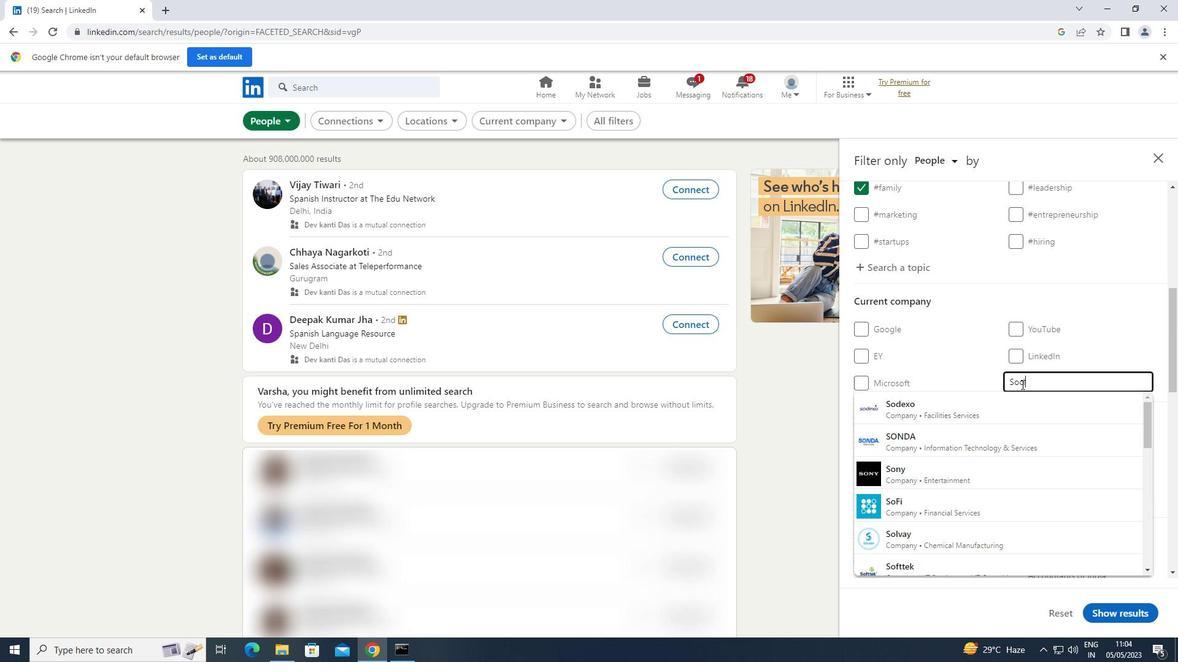 
Action: Mouse moved to (995, 417)
Screenshot: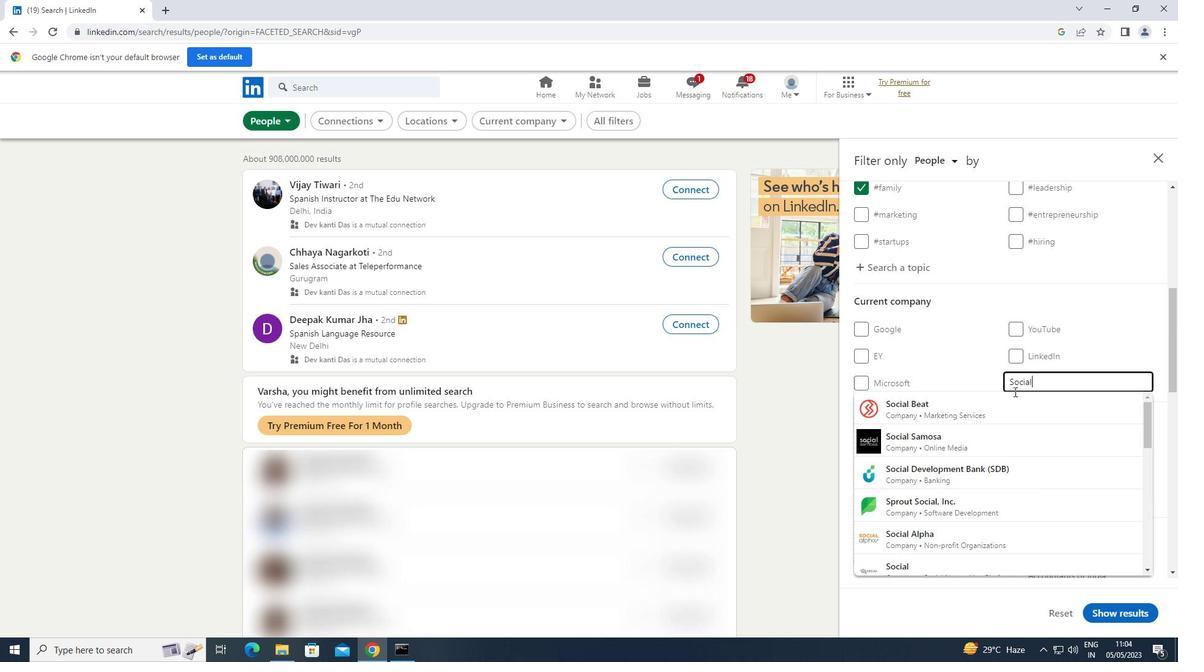 
Action: Mouse pressed left at (995, 417)
Screenshot: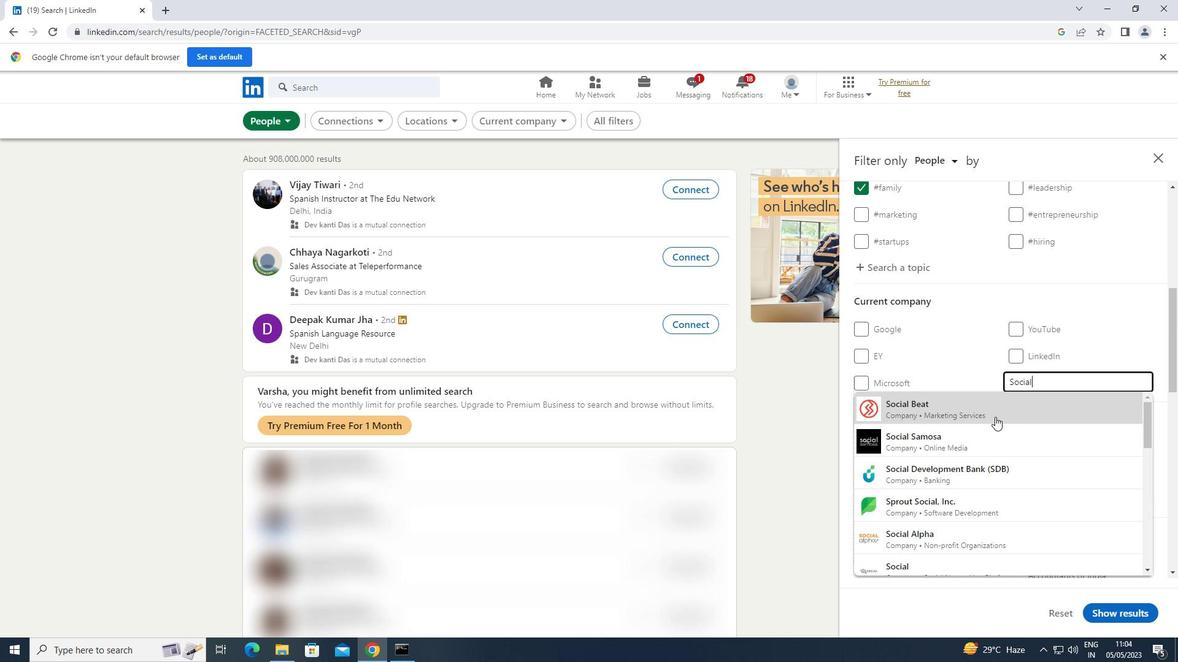 
Action: Mouse scrolled (995, 416) with delta (0, 0)
Screenshot: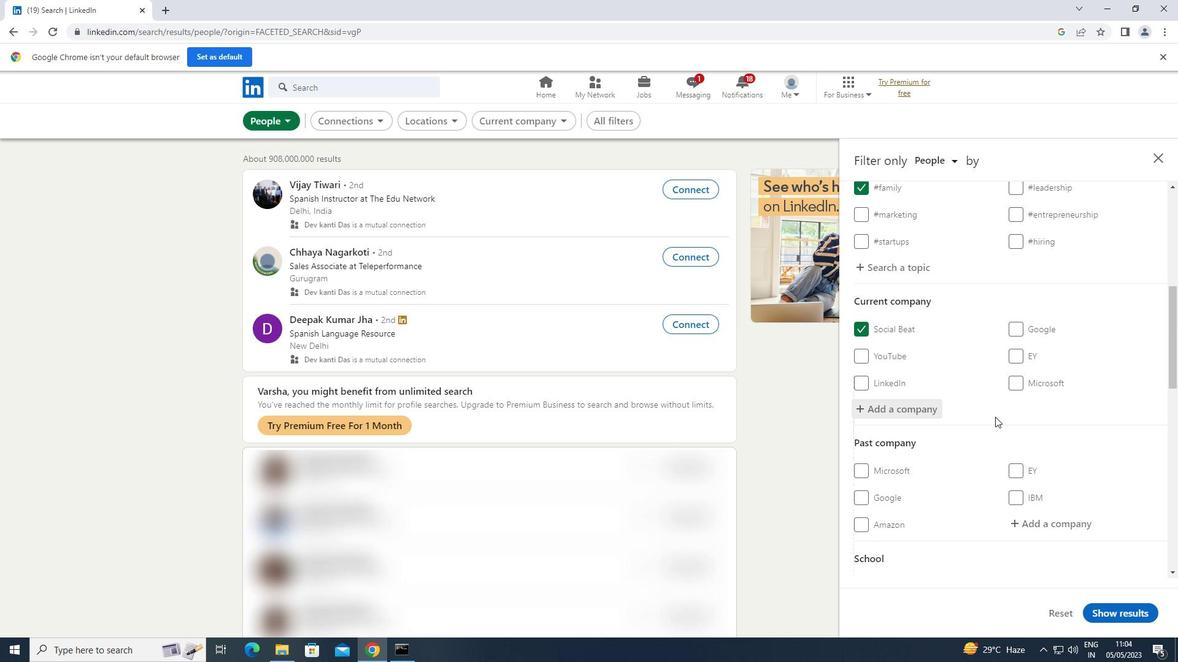 
Action: Mouse scrolled (995, 416) with delta (0, 0)
Screenshot: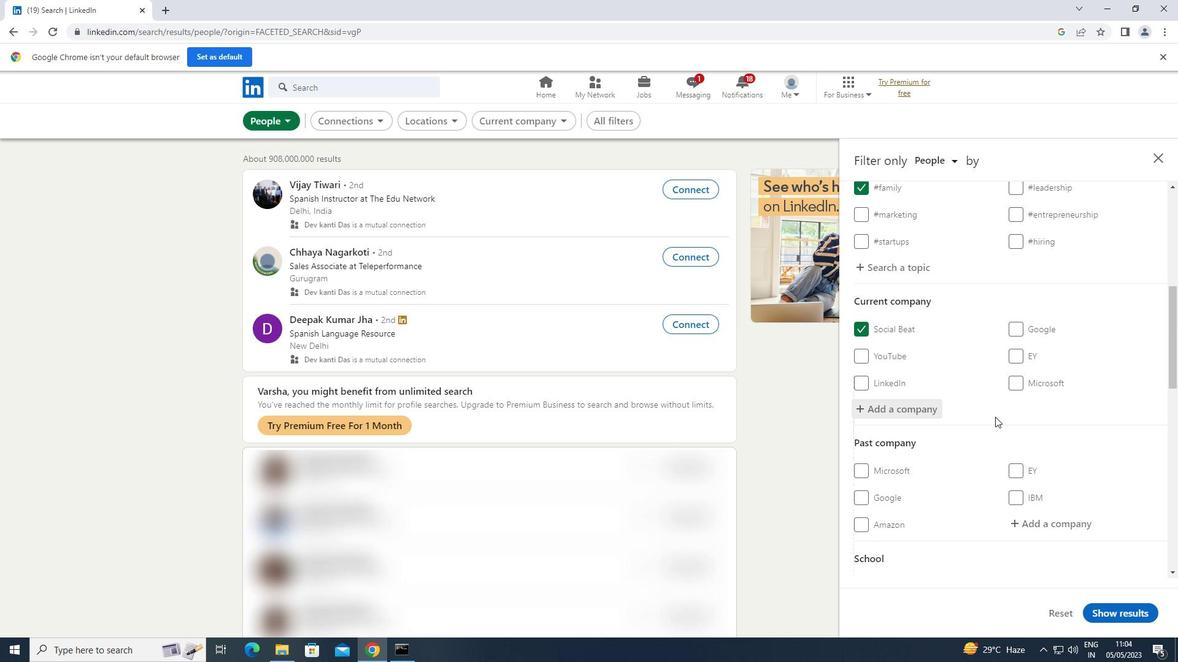 
Action: Mouse scrolled (995, 416) with delta (0, 0)
Screenshot: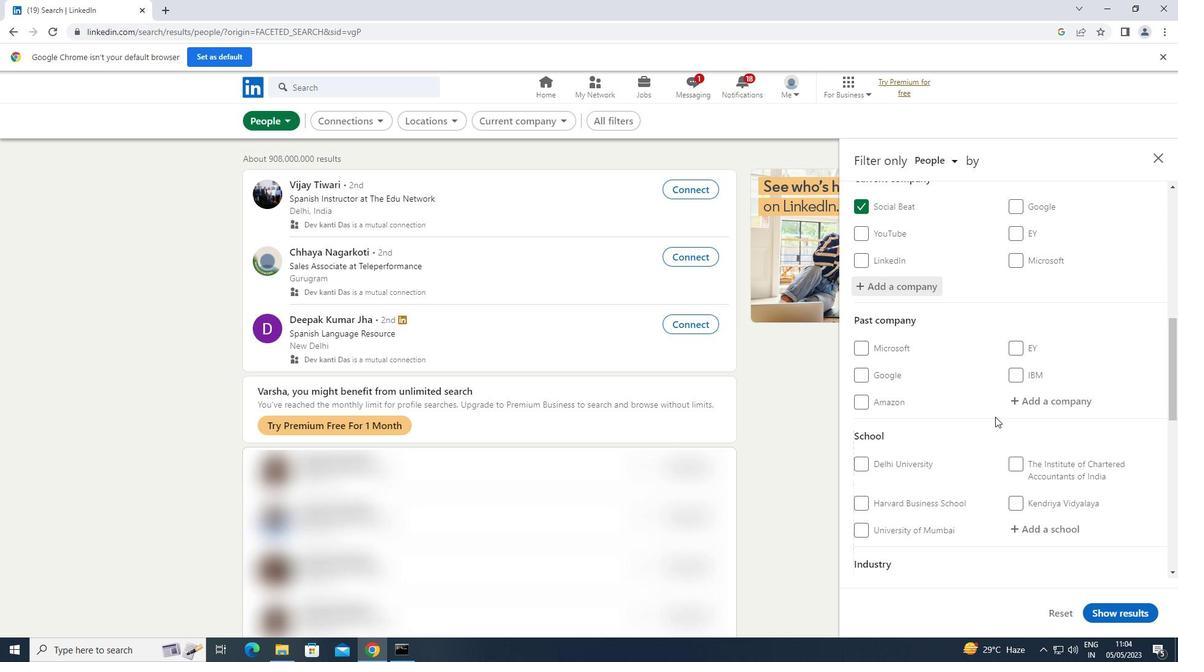 
Action: Mouse moved to (1018, 465)
Screenshot: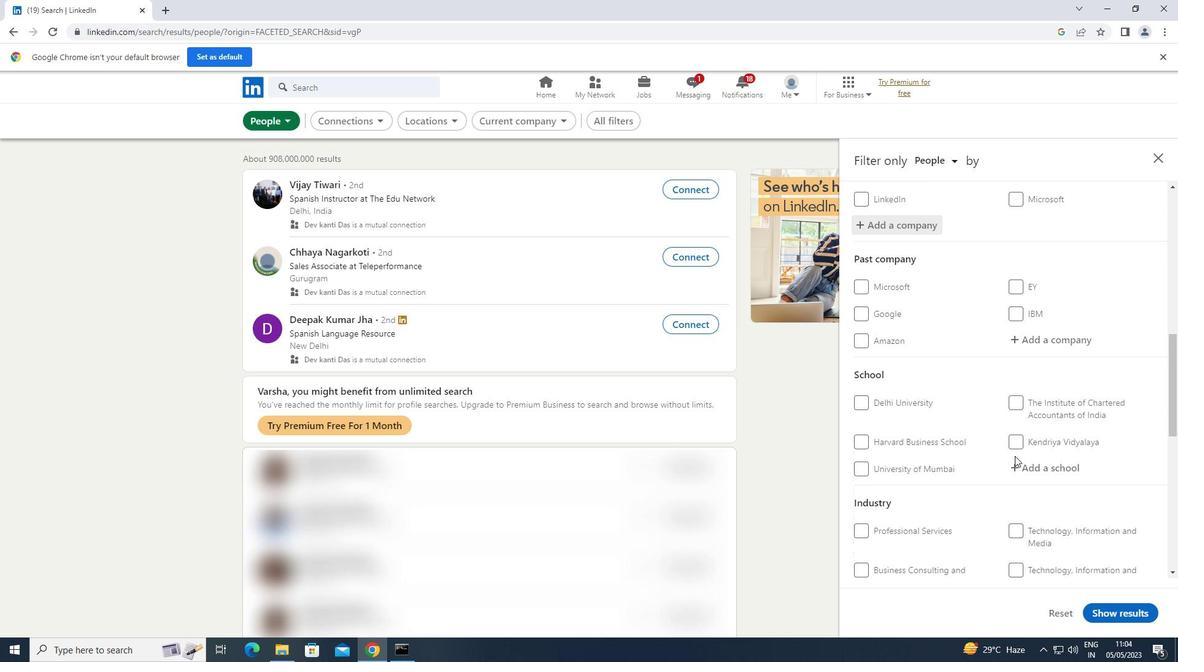 
Action: Mouse pressed left at (1018, 465)
Screenshot: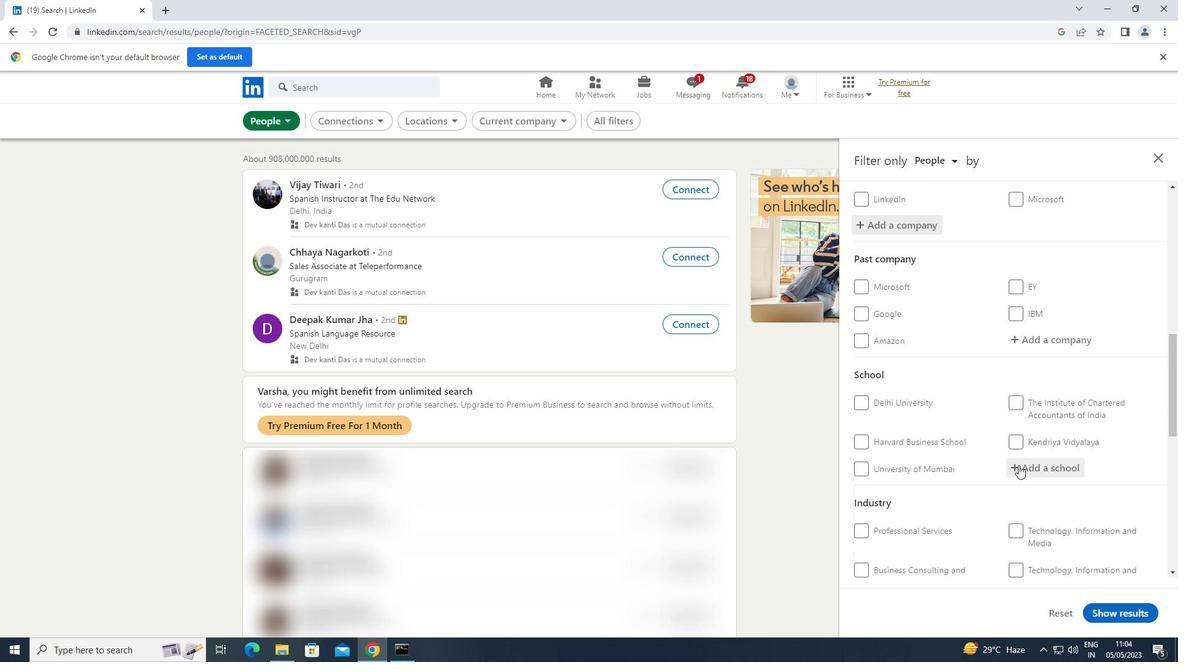 
Action: Key pressed <Key.shift>APEEJAY<Key.space><Key.shift>SCHOOL
Screenshot: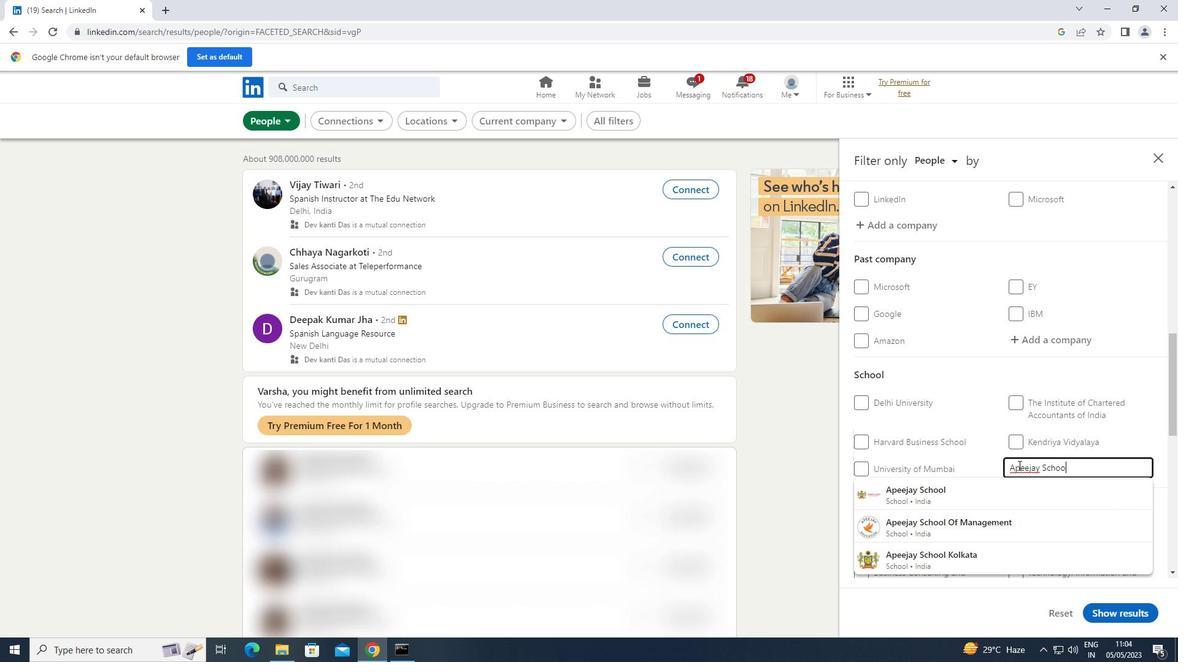 
Action: Mouse moved to (969, 484)
Screenshot: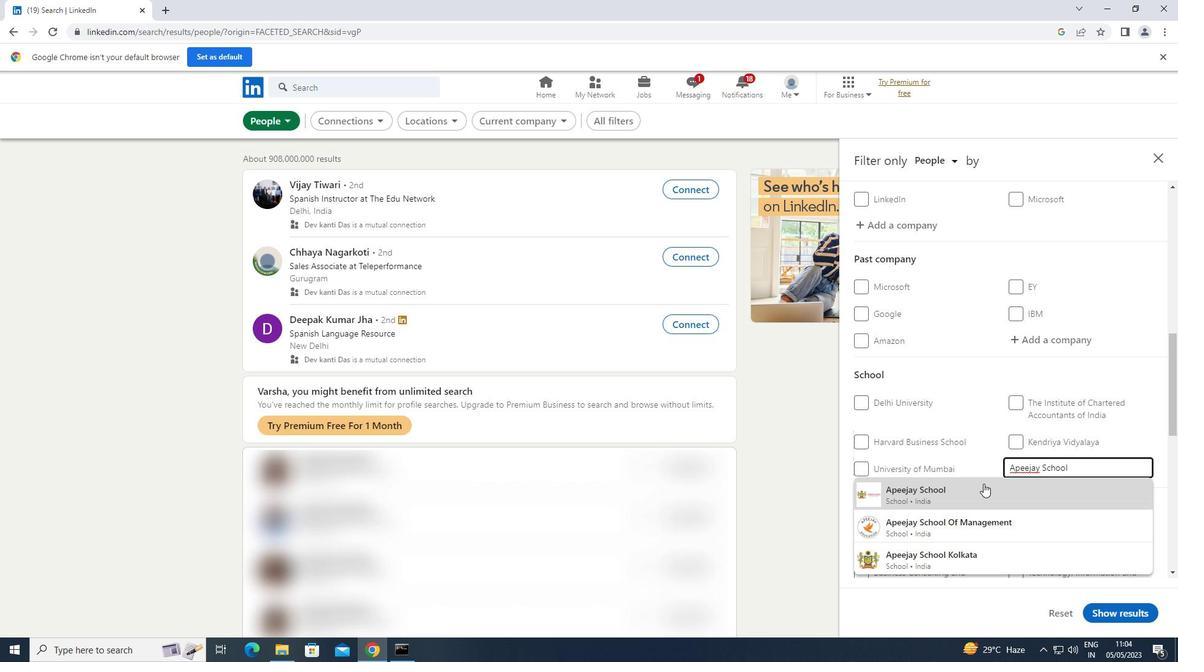 
Action: Mouse pressed left at (969, 484)
Screenshot: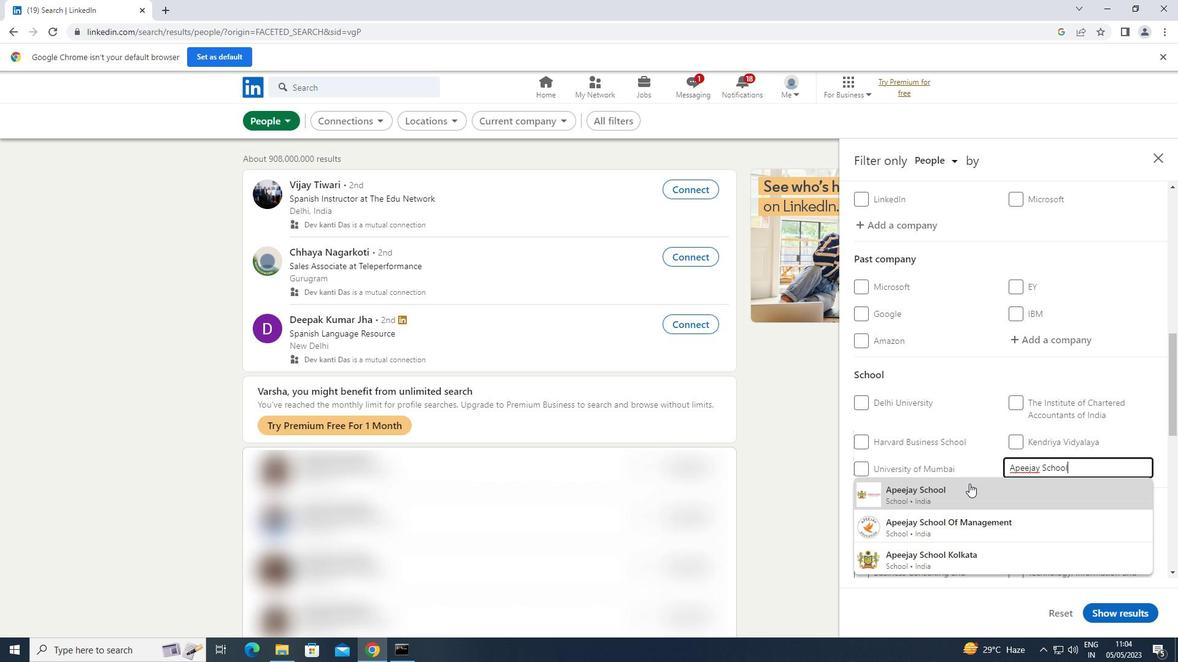 
Action: Mouse scrolled (969, 483) with delta (0, 0)
Screenshot: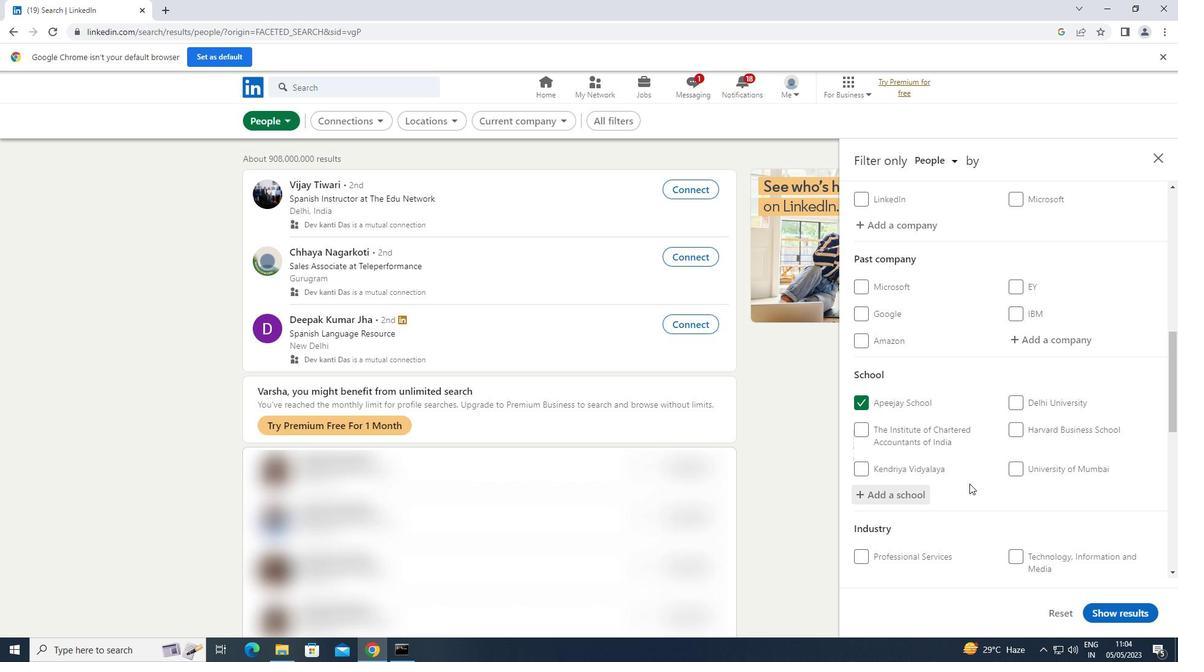 
Action: Mouse scrolled (969, 483) with delta (0, 0)
Screenshot: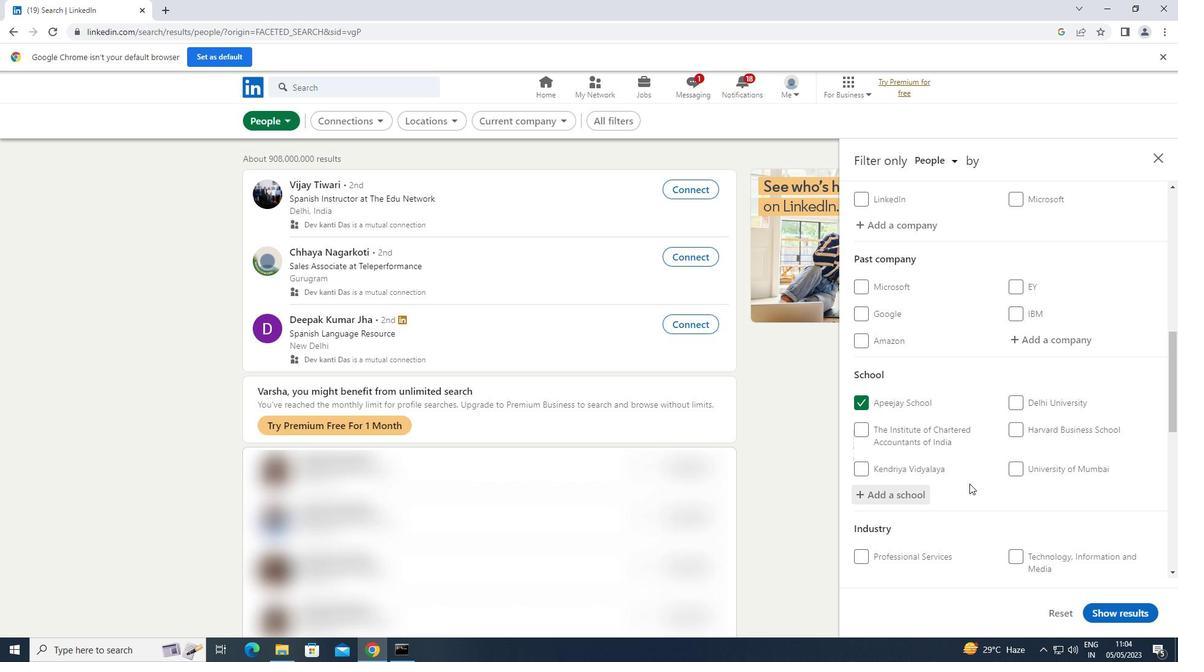 
Action: Mouse scrolled (969, 483) with delta (0, 0)
Screenshot: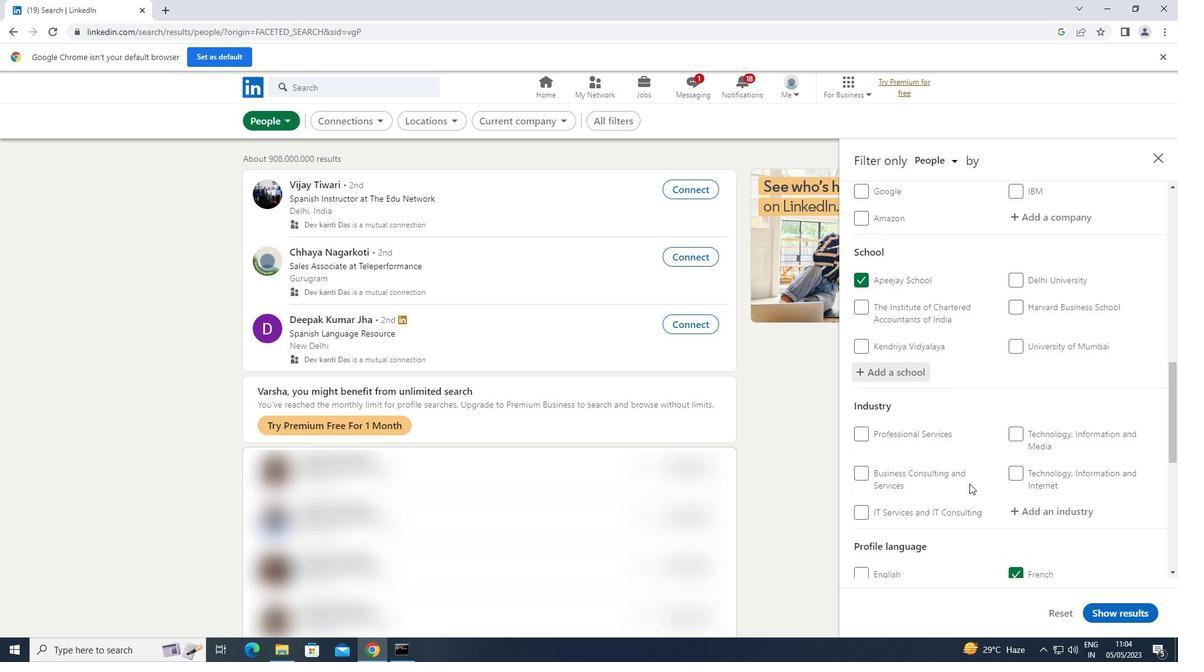
Action: Mouse moved to (1030, 452)
Screenshot: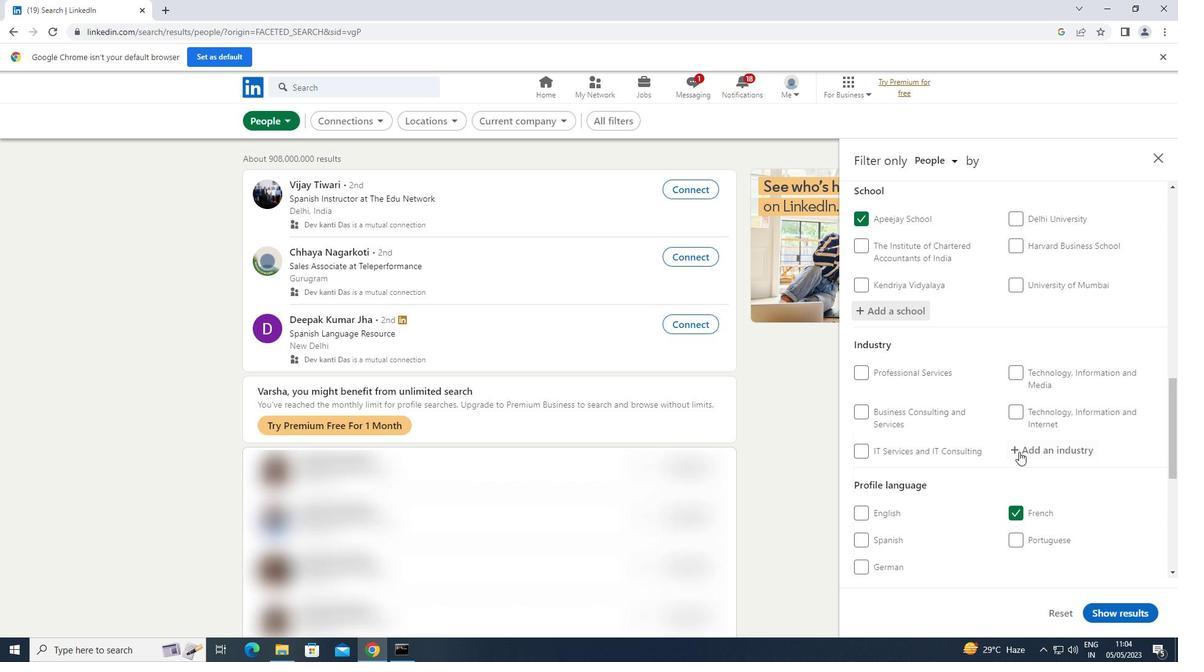 
Action: Mouse pressed left at (1030, 452)
Screenshot: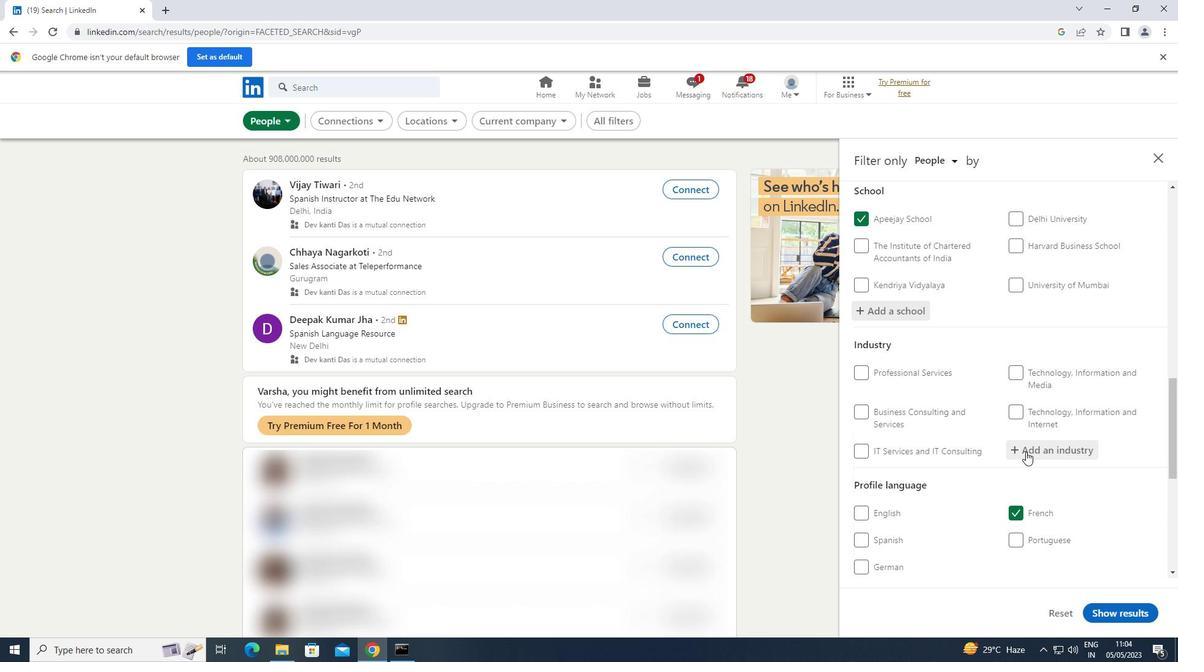 
Action: Key pressed <Key.shift>MEAT<Key.space><Key.shift>PRODUCTS
Screenshot: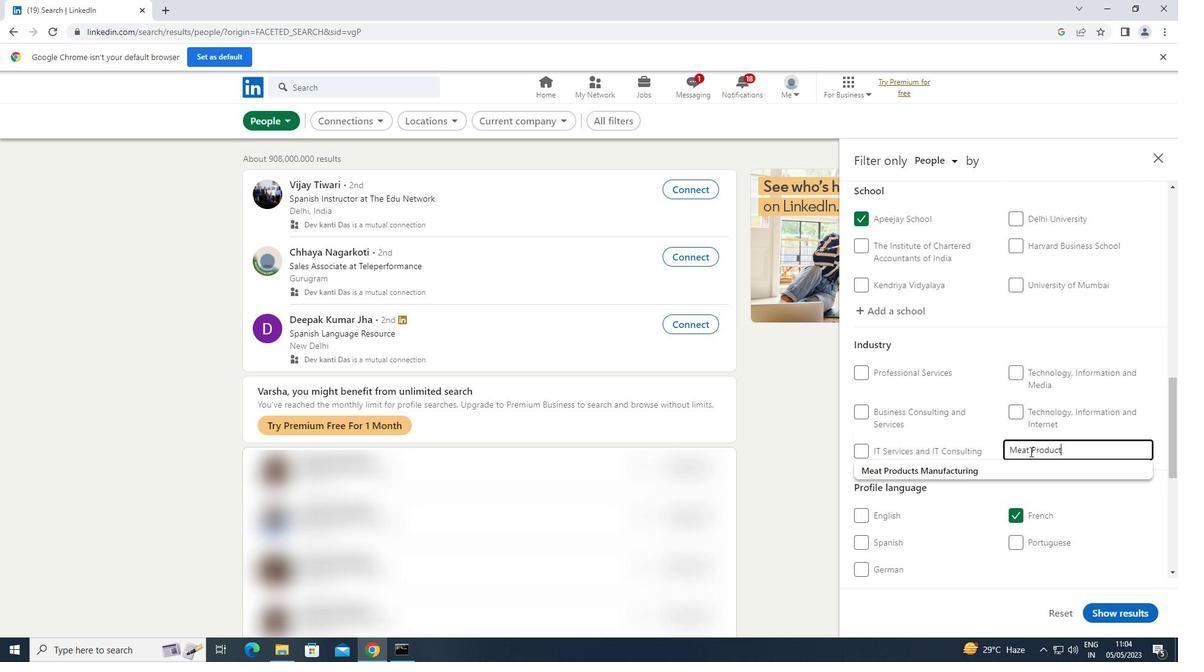 
Action: Mouse moved to (976, 476)
Screenshot: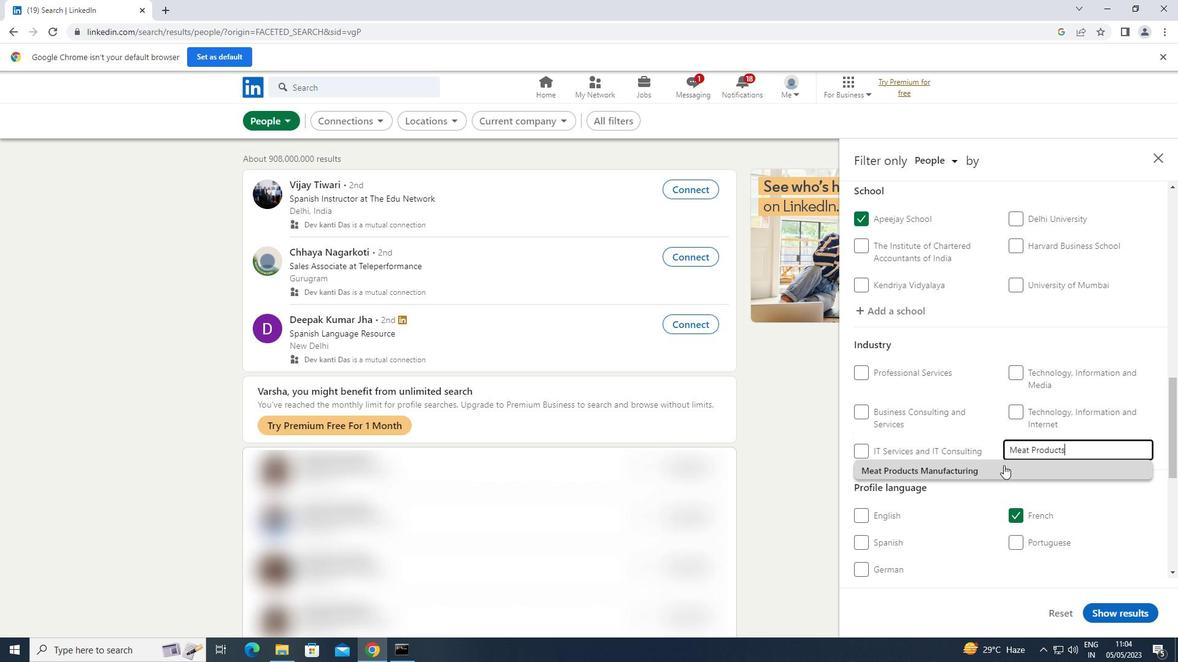 
Action: Mouse pressed left at (976, 476)
Screenshot: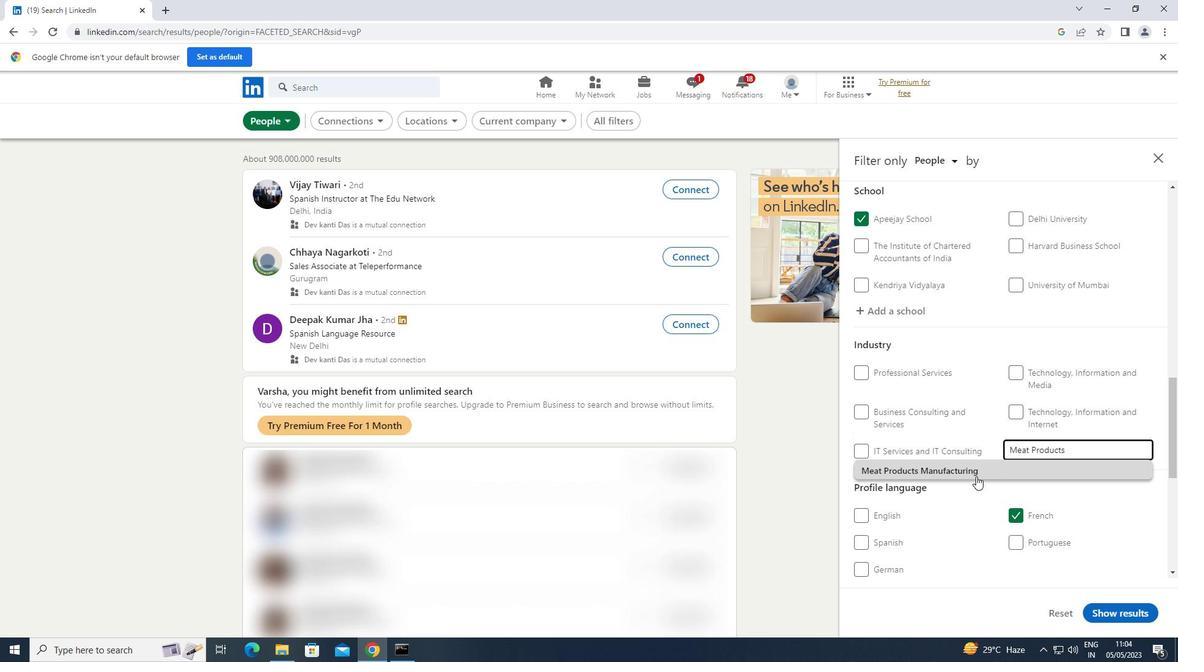 
Action: Mouse scrolled (976, 476) with delta (0, 0)
Screenshot: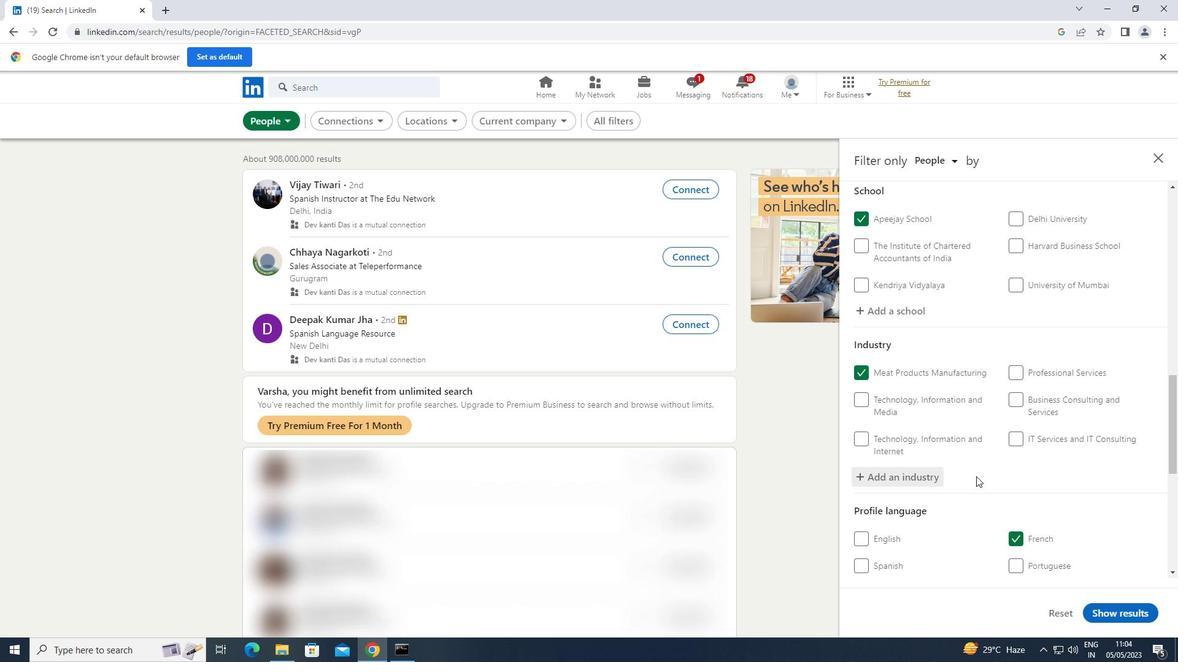 
Action: Mouse scrolled (976, 476) with delta (0, 0)
Screenshot: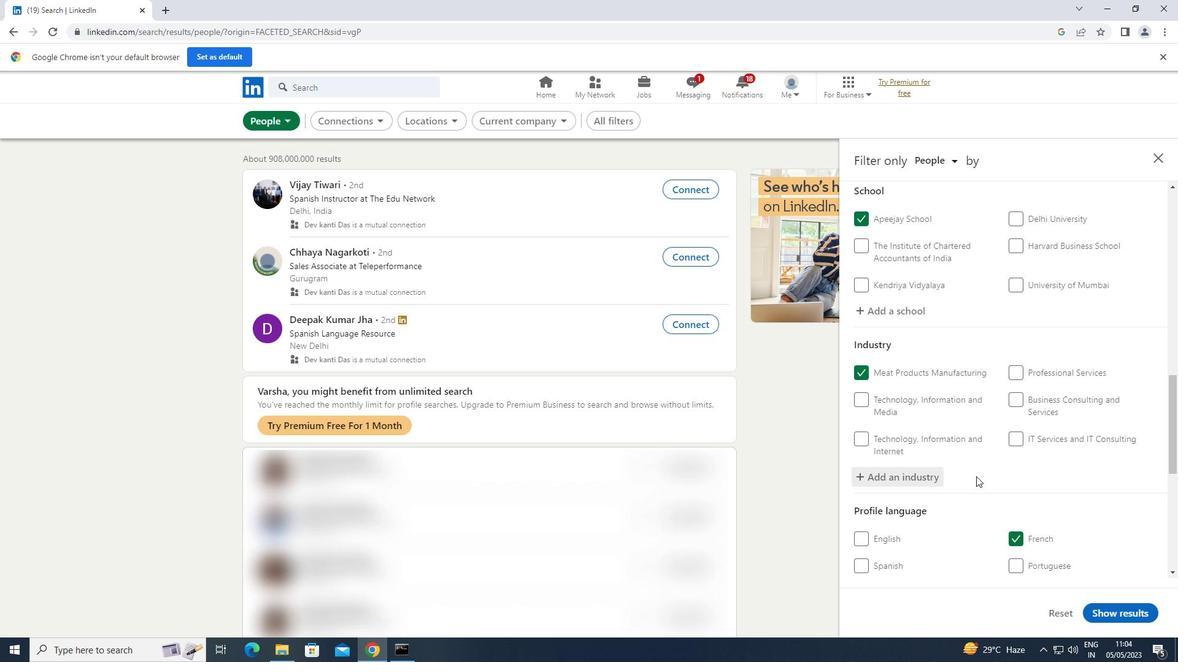 
Action: Mouse moved to (981, 468)
Screenshot: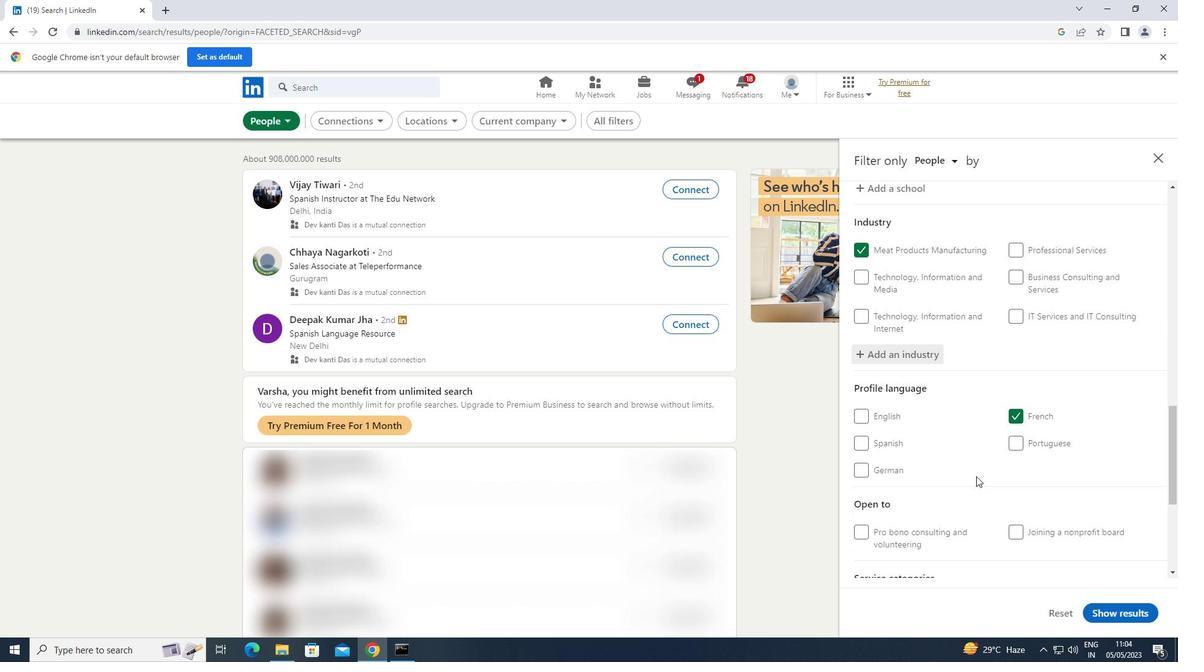 
Action: Mouse scrolled (981, 467) with delta (0, 0)
Screenshot: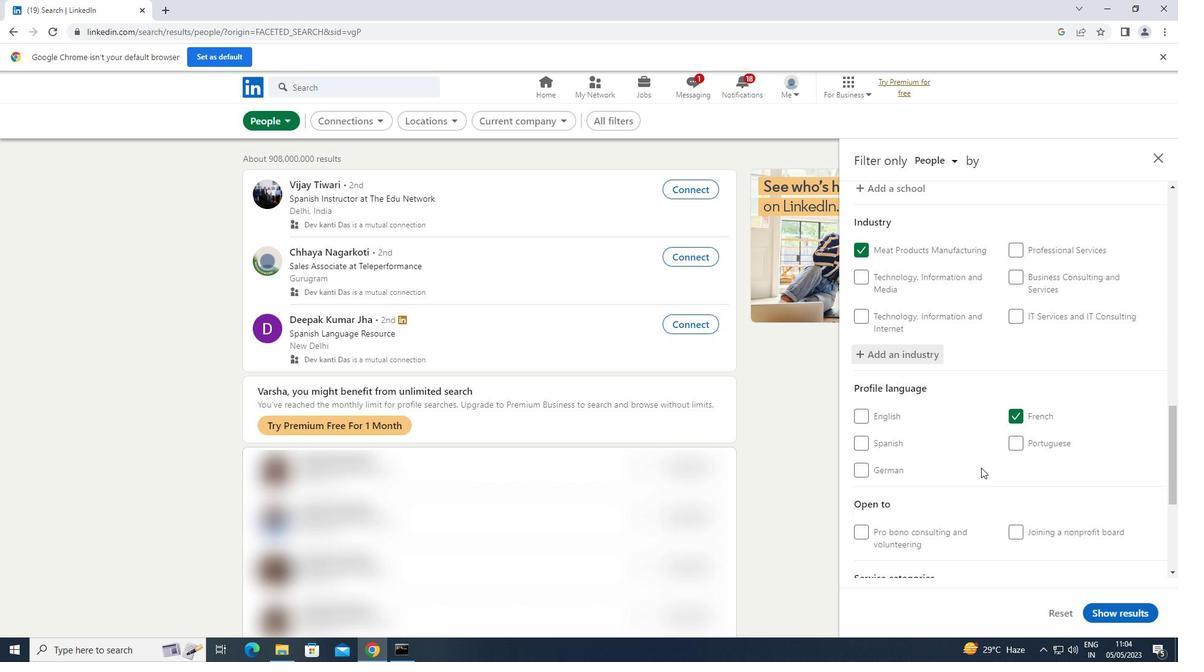 
Action: Mouse scrolled (981, 467) with delta (0, 0)
Screenshot: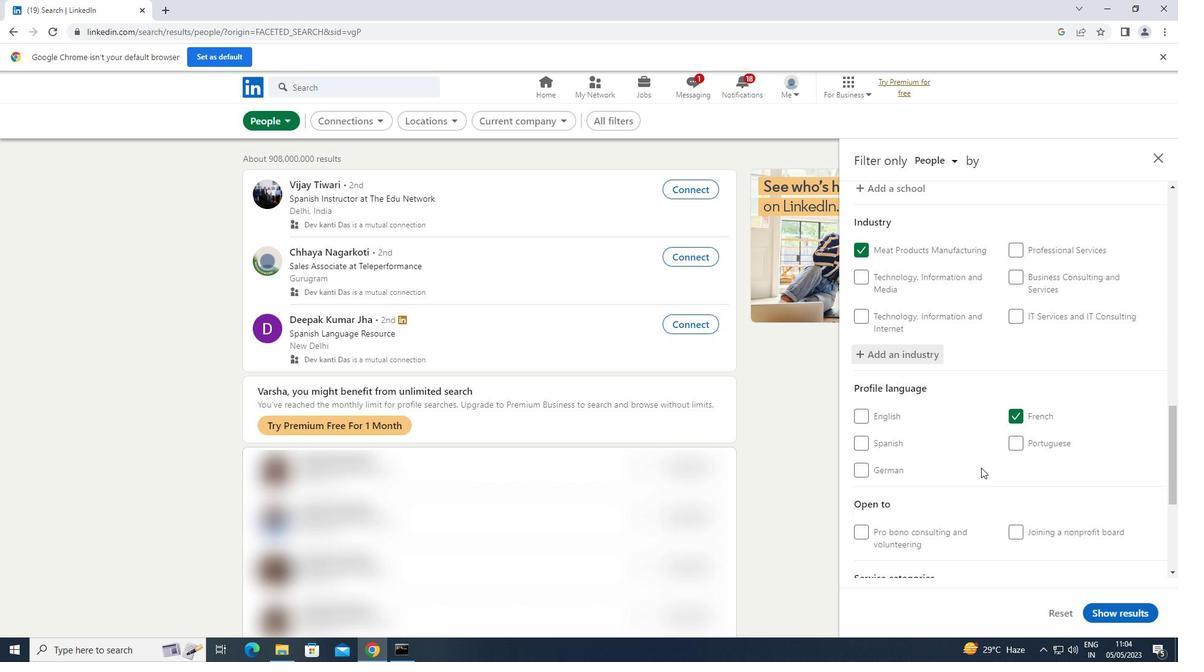 
Action: Mouse scrolled (981, 467) with delta (0, 0)
Screenshot: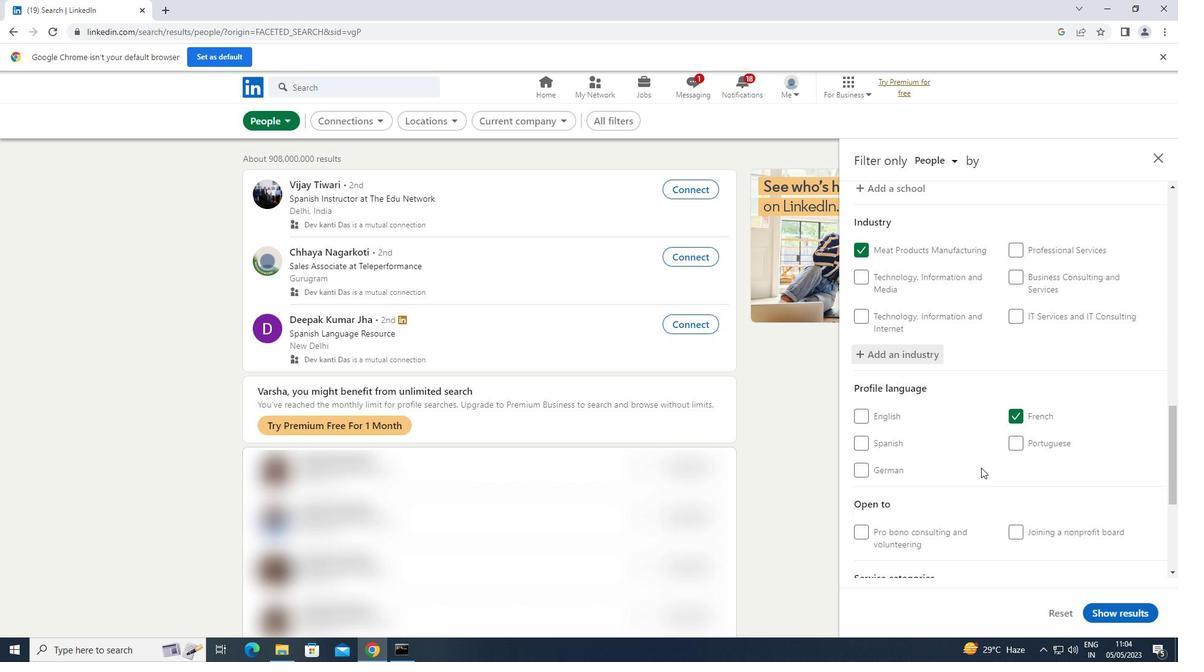 
Action: Mouse moved to (1039, 469)
Screenshot: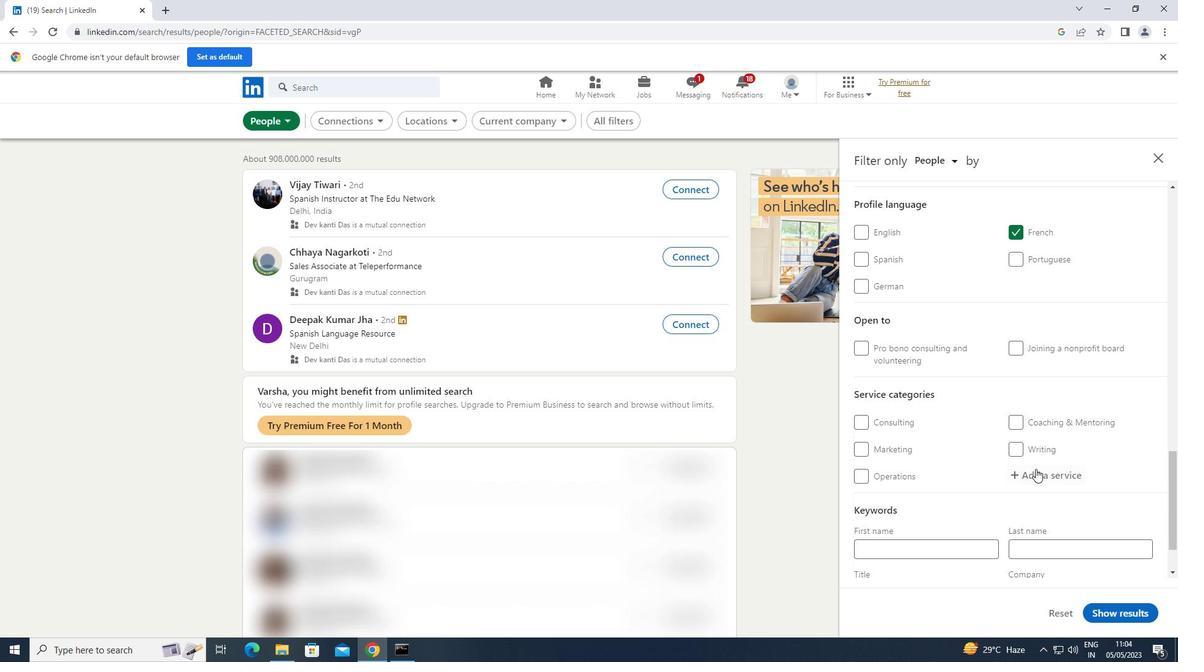 
Action: Mouse pressed left at (1039, 469)
Screenshot: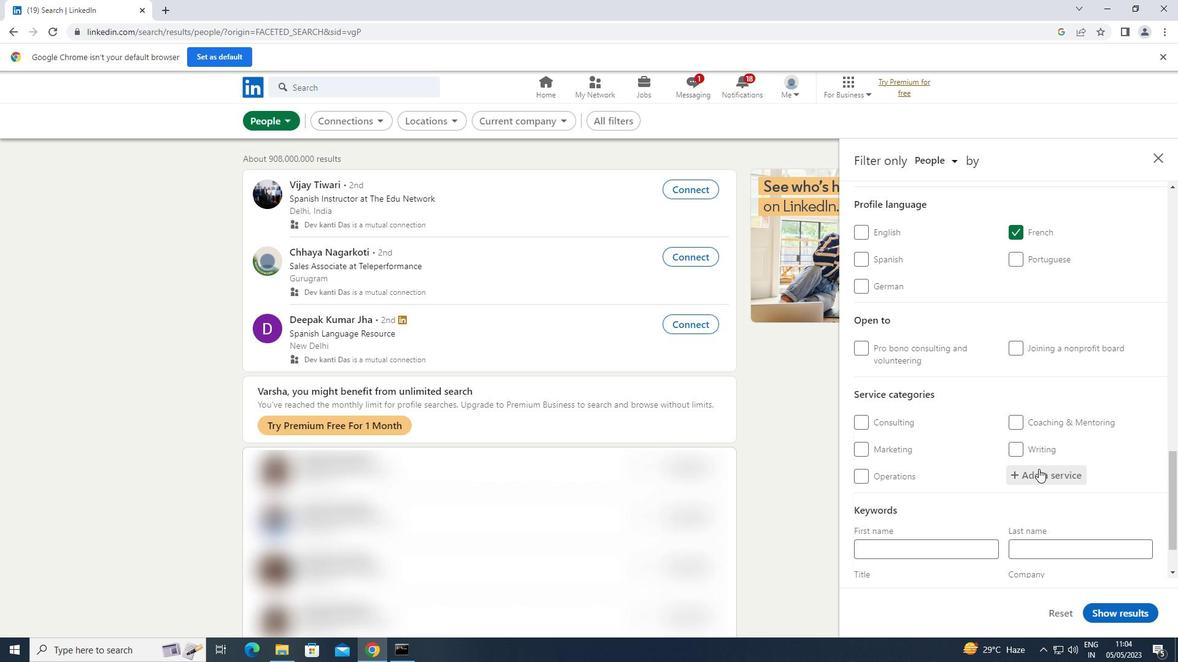 
Action: Key pressed <Key.shift><Key.shift><Key.shift><Key.shift>MANAGEMENT
Screenshot: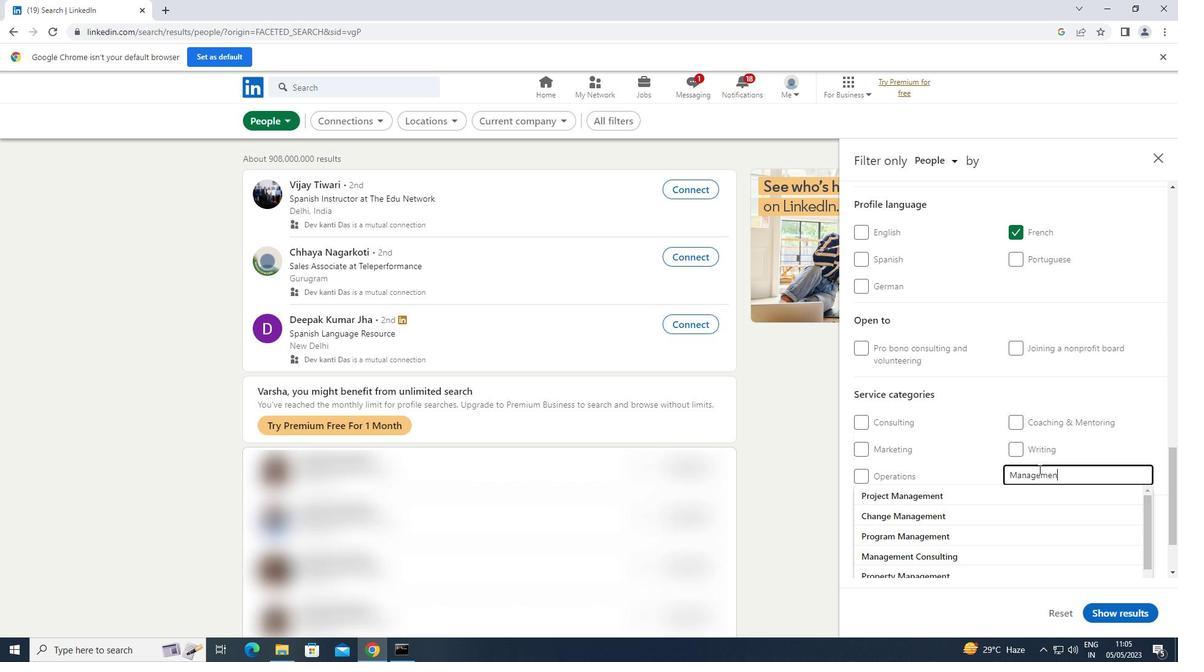 
Action: Mouse moved to (983, 549)
Screenshot: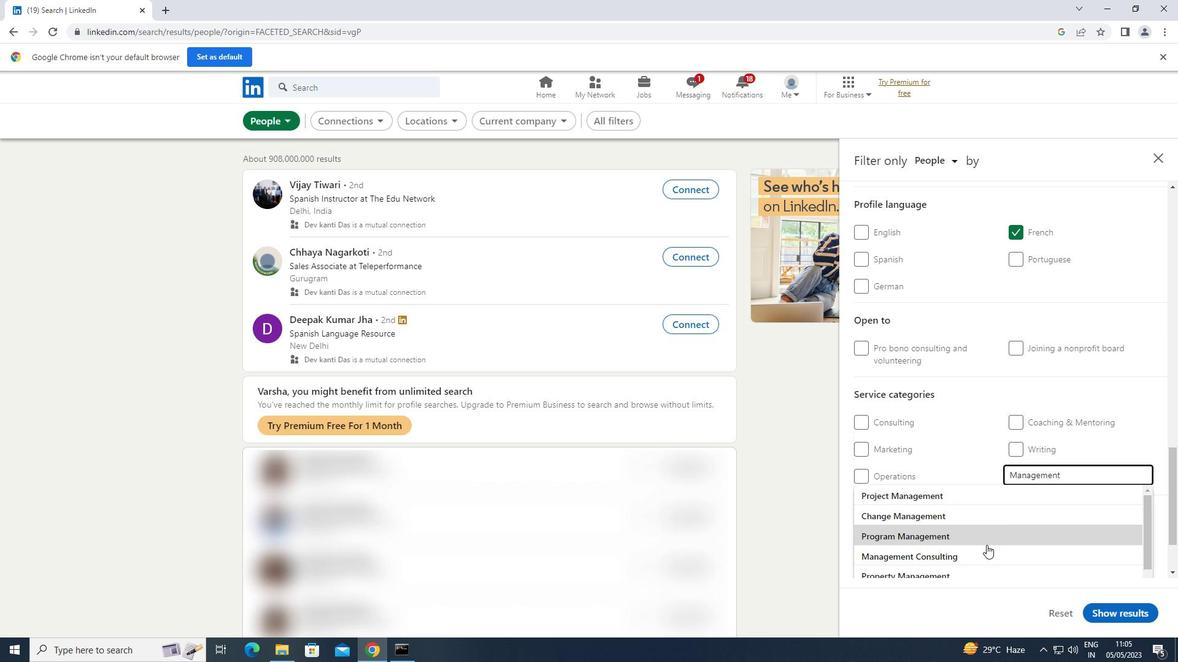 
Action: Mouse pressed left at (983, 549)
Screenshot: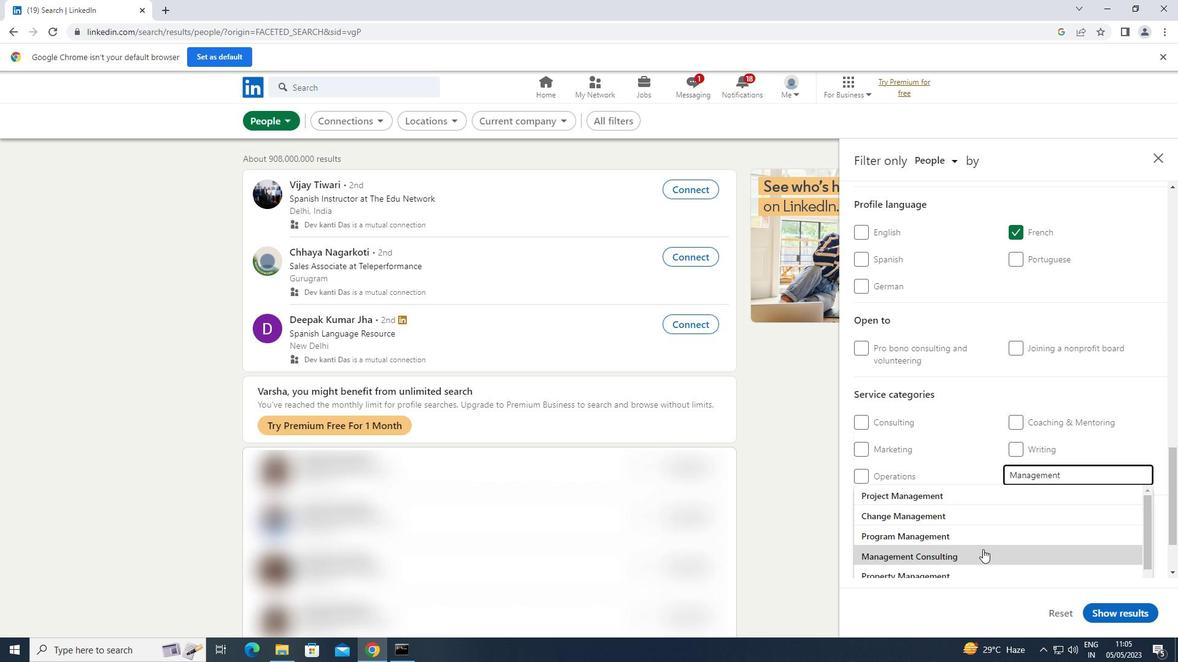 
Action: Mouse scrolled (983, 549) with delta (0, 0)
Screenshot: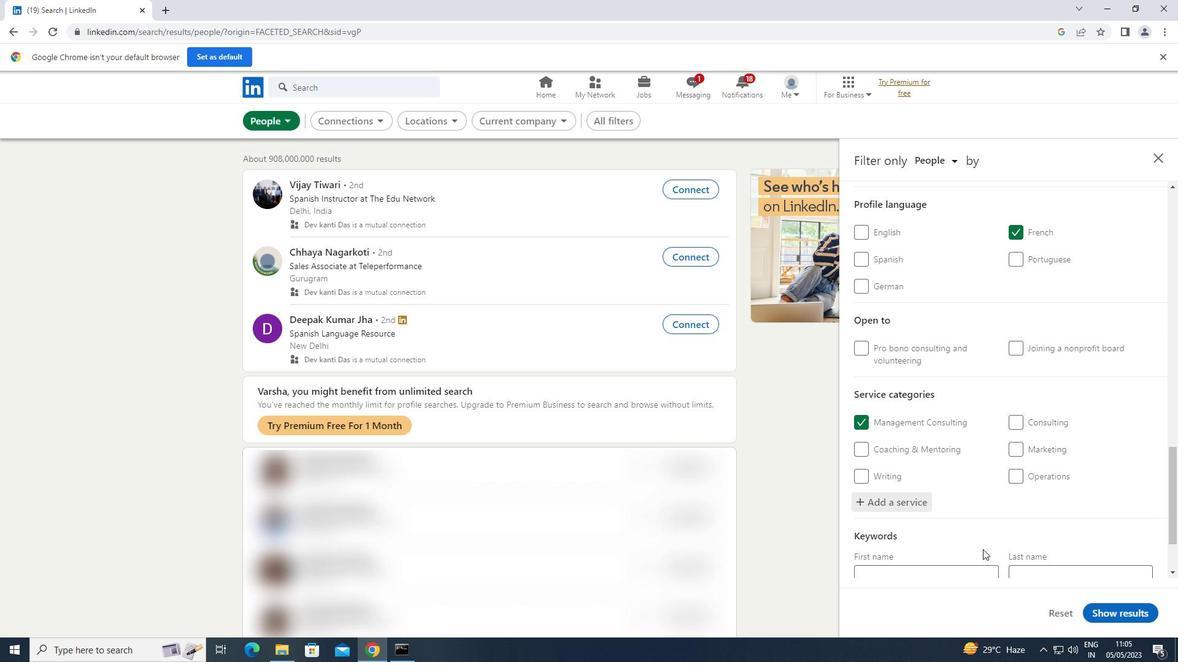 
Action: Mouse scrolled (983, 549) with delta (0, 0)
Screenshot: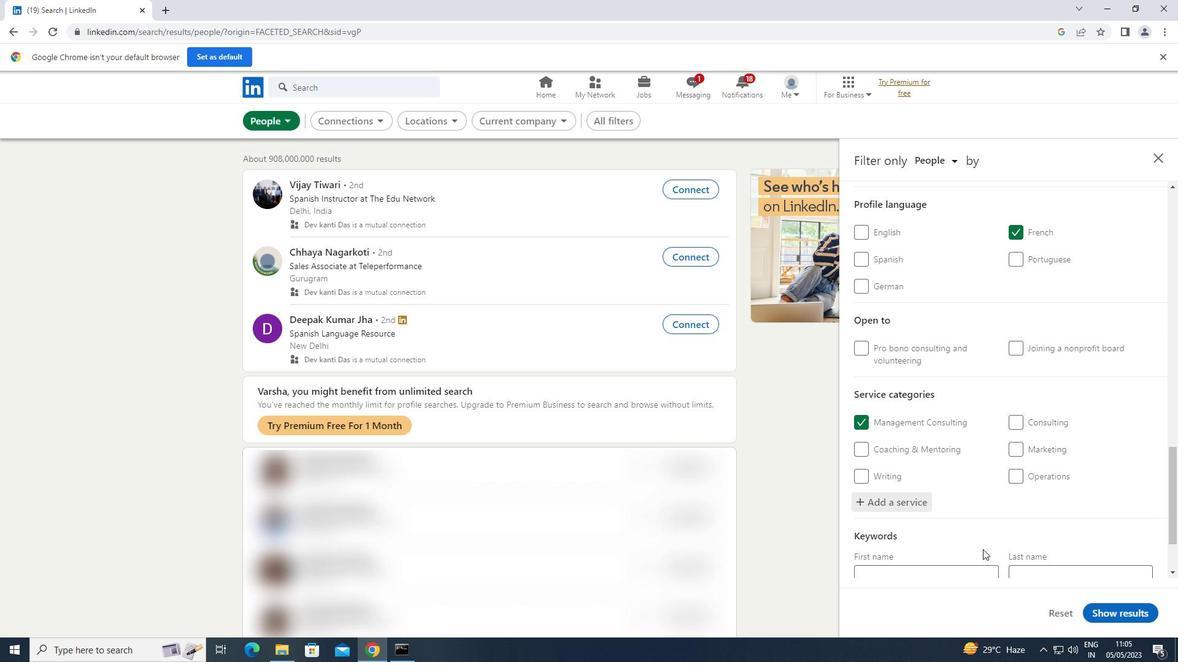 
Action: Mouse scrolled (983, 549) with delta (0, 0)
Screenshot: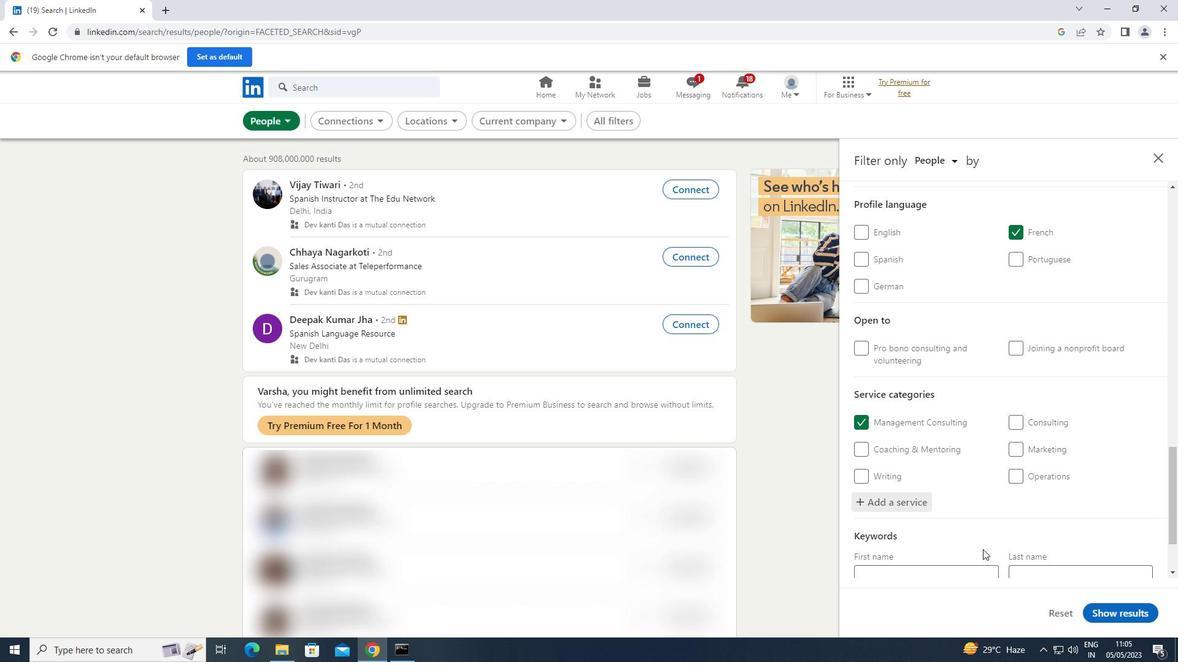 
Action: Mouse scrolled (983, 549) with delta (0, 0)
Screenshot: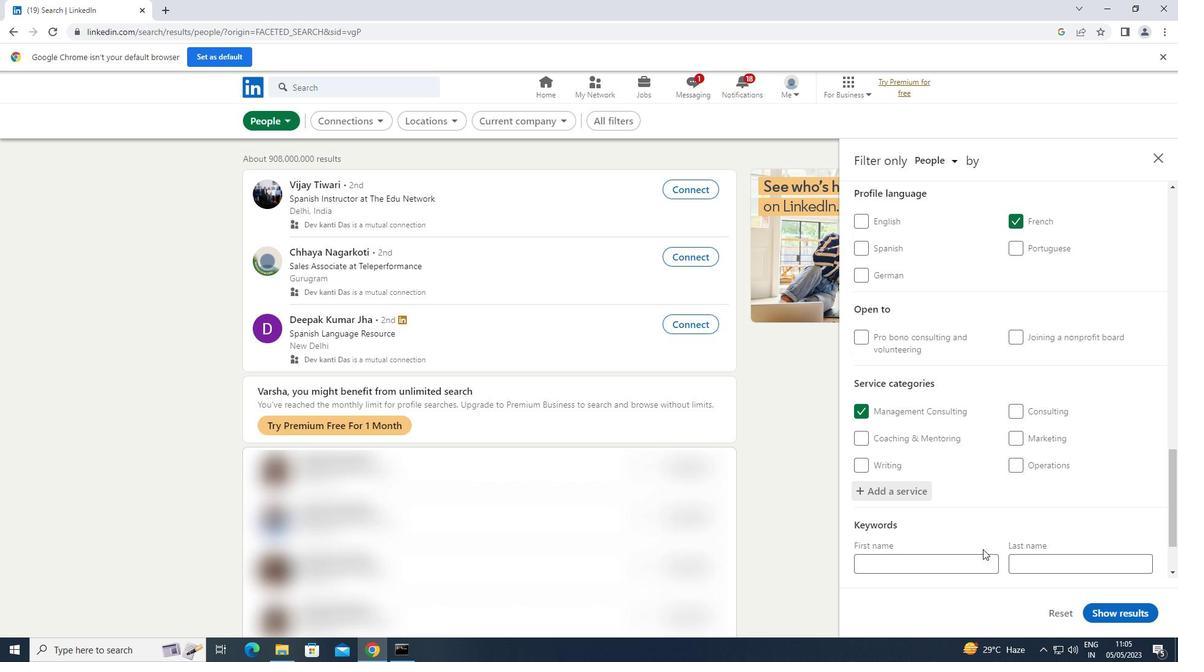 
Action: Mouse moved to (966, 522)
Screenshot: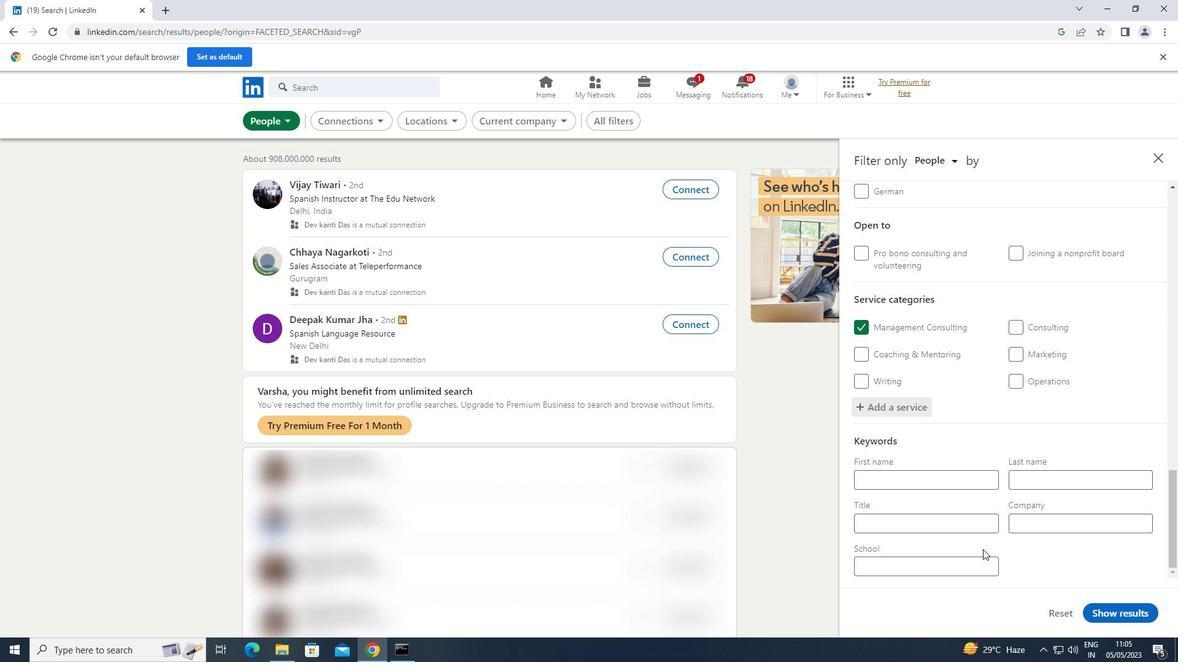 
Action: Mouse pressed left at (966, 522)
Screenshot: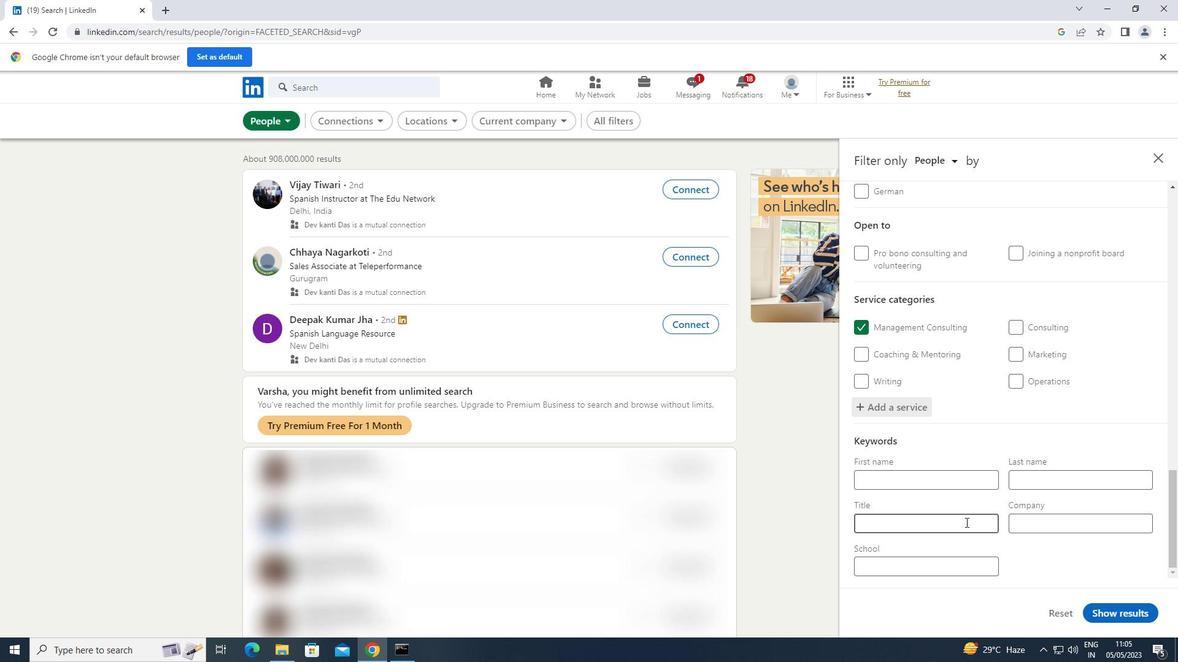 
Action: Key pressed <Key.shift>SERVER
Screenshot: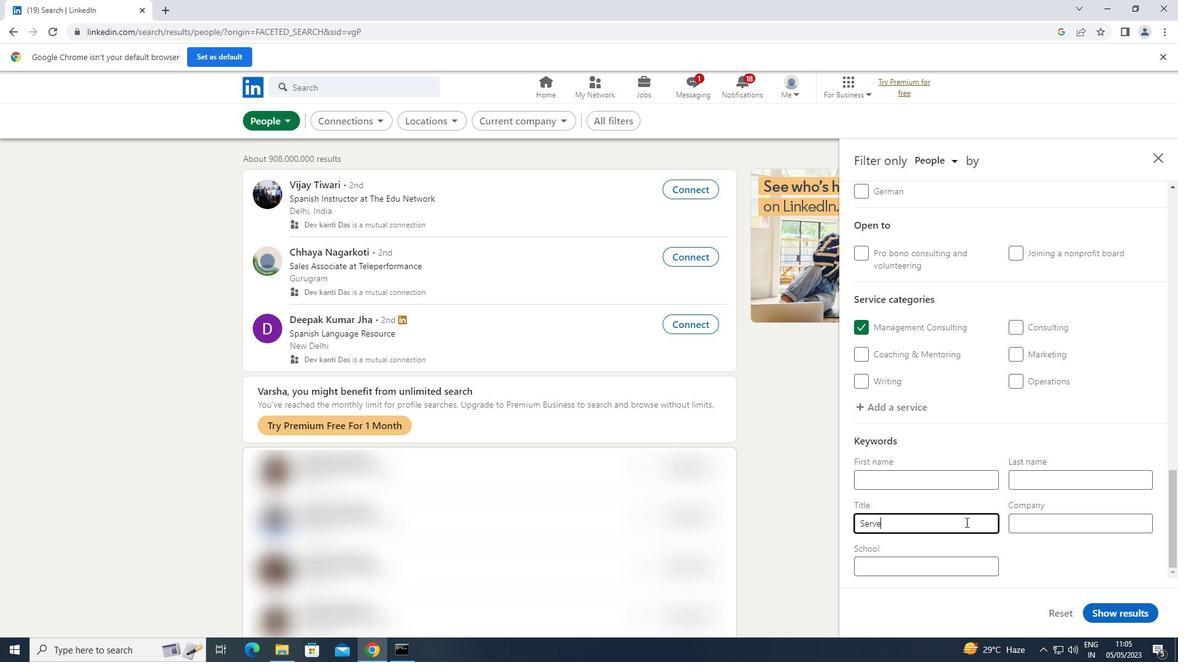 
Action: Mouse moved to (1111, 615)
Screenshot: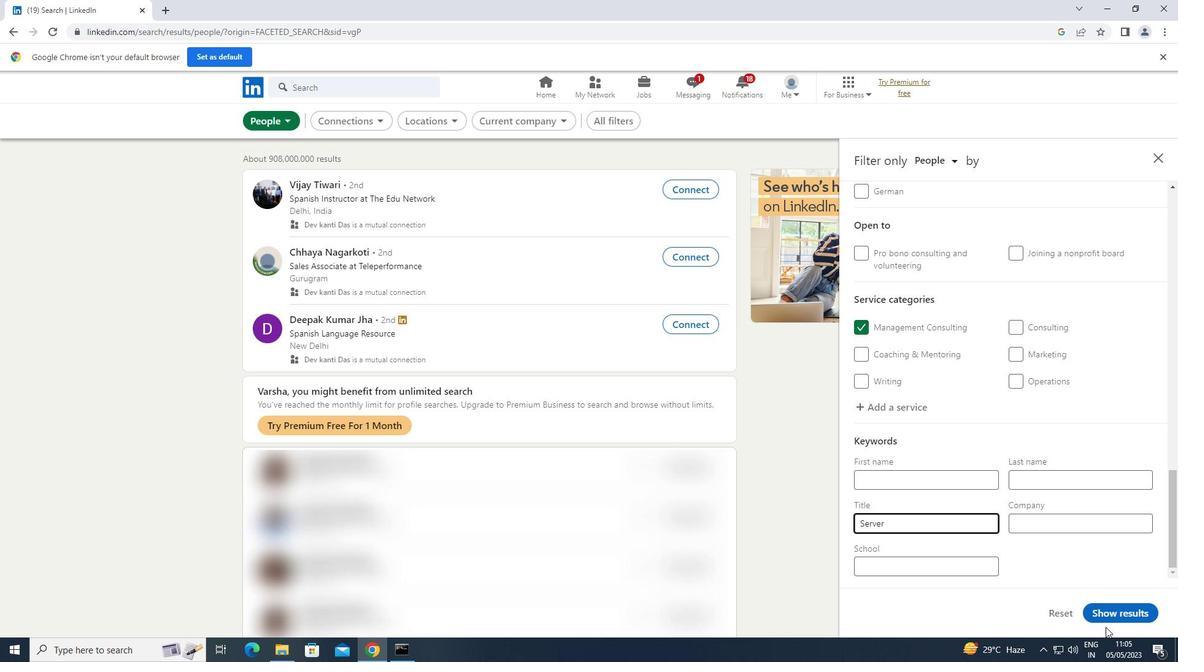 
Action: Mouse pressed left at (1111, 615)
Screenshot: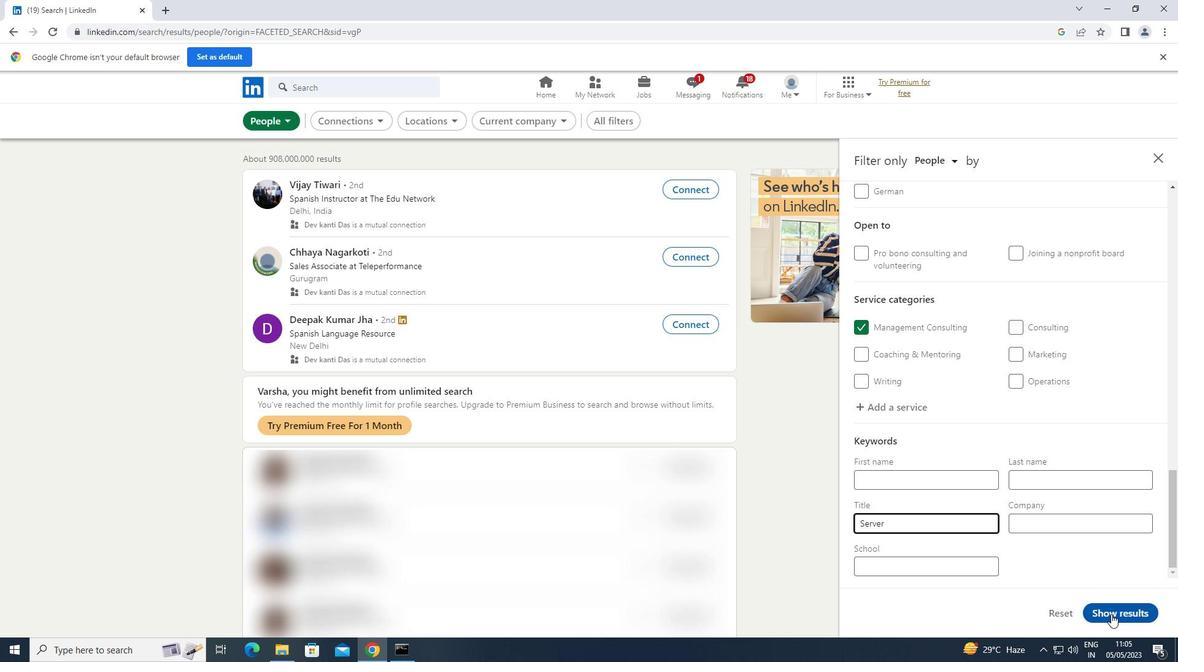 
